 Task: Add the product "Fat Jaime" to cart from the store "Fat Sal's".
Action: Mouse moved to (423, 225)
Screenshot: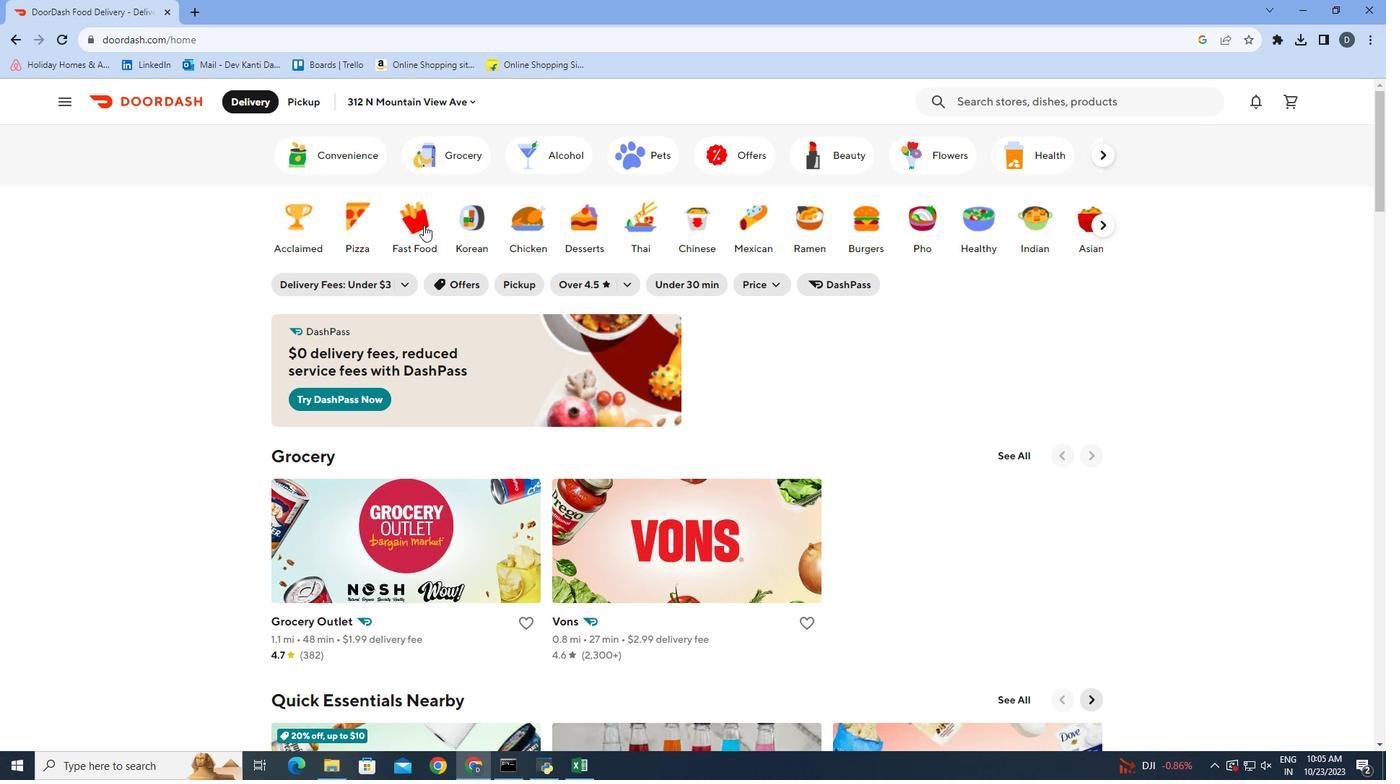 
Action: Mouse pressed left at (423, 225)
Screenshot: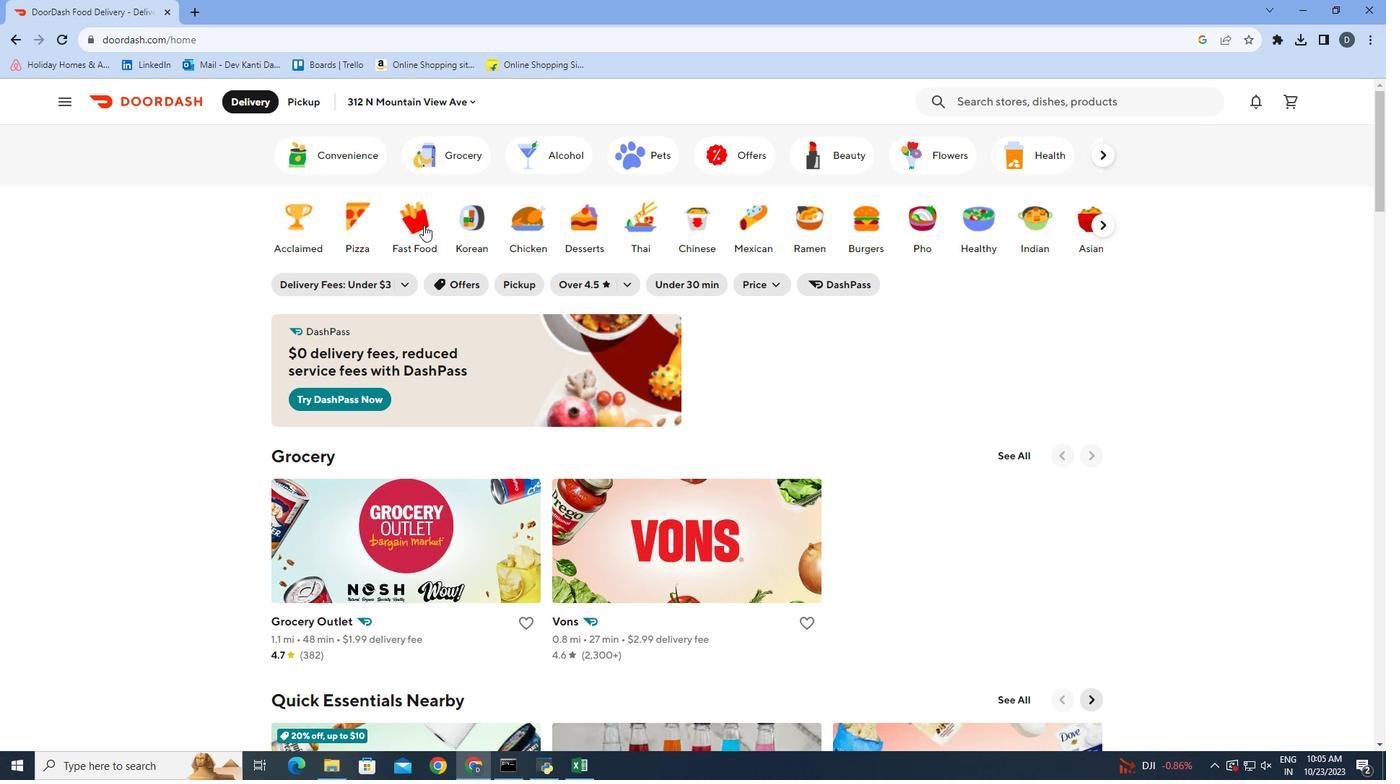 
Action: Mouse moved to (1346, 484)
Screenshot: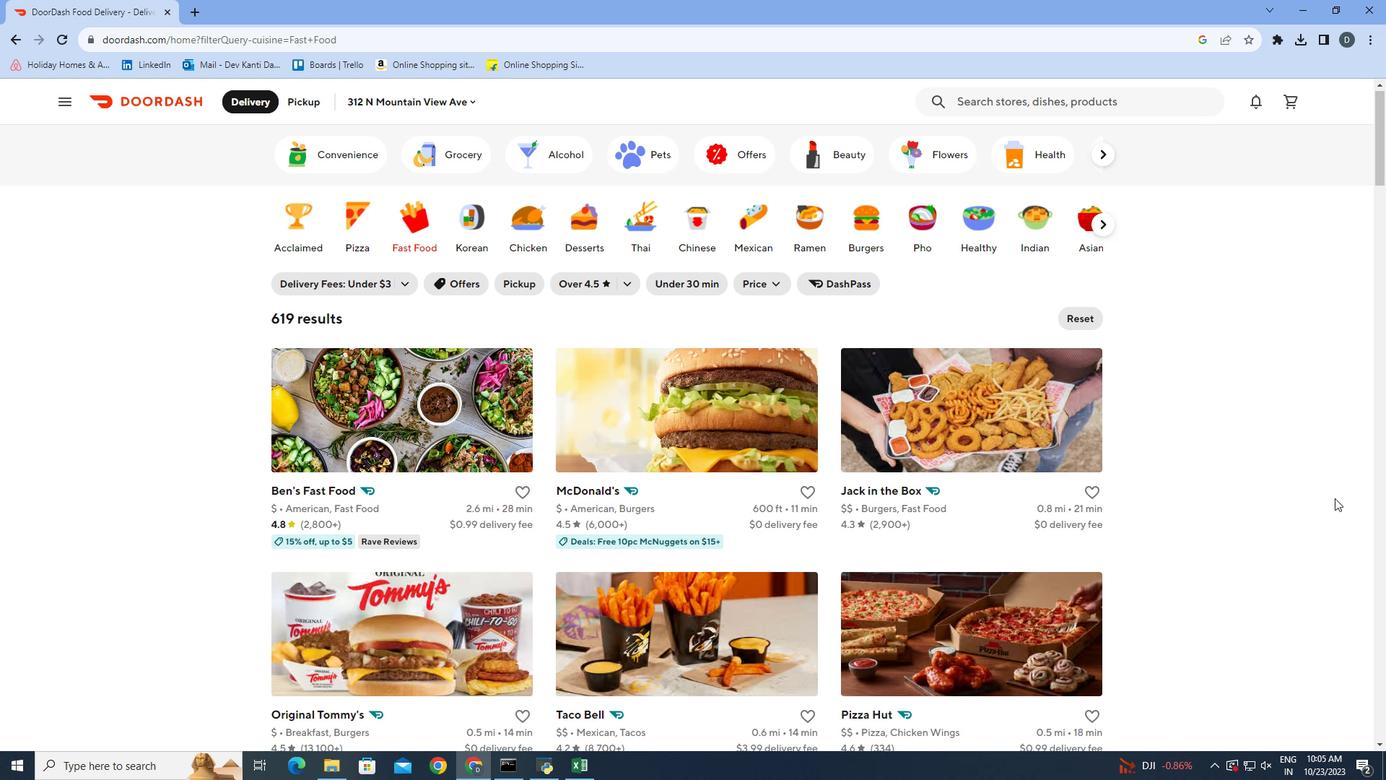 
Action: Mouse scrolled (1346, 483) with delta (0, 0)
Screenshot: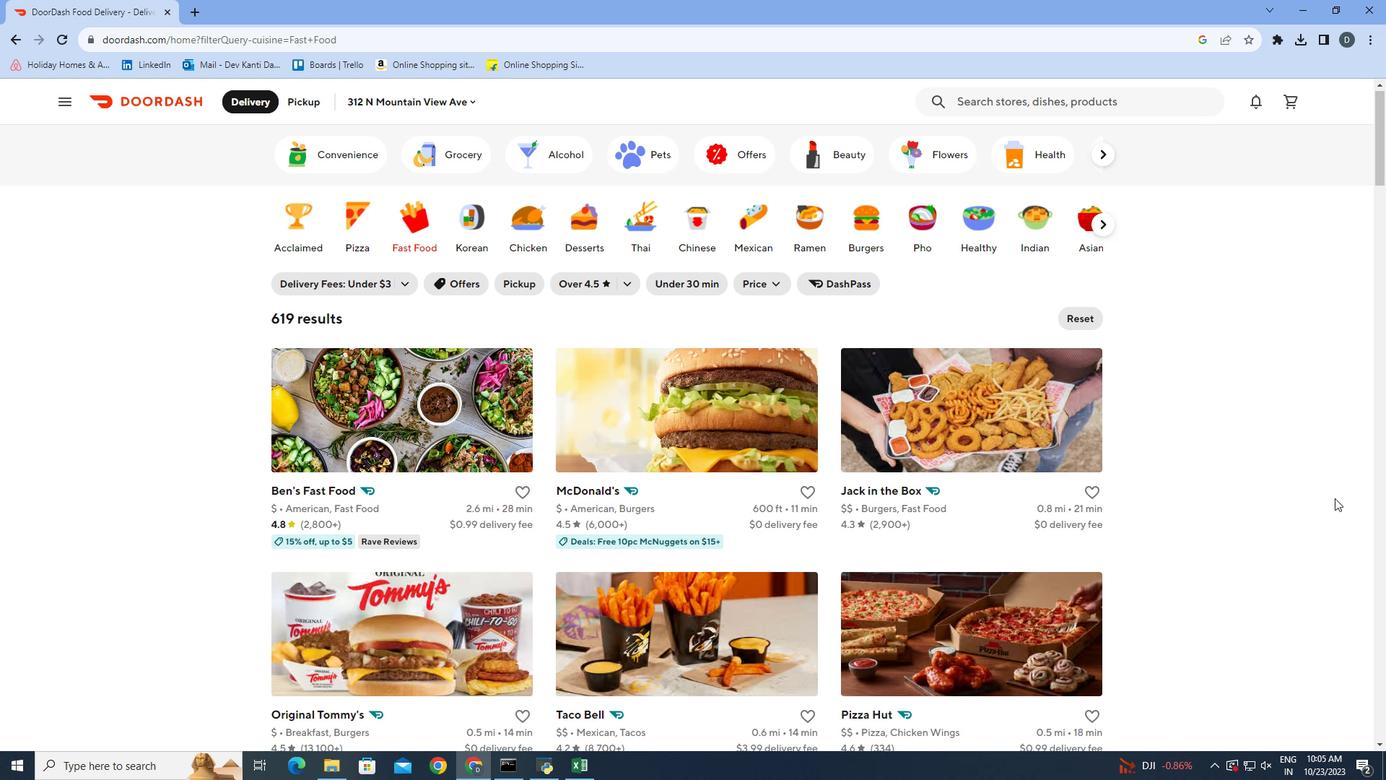 
Action: Mouse moved to (1333, 501)
Screenshot: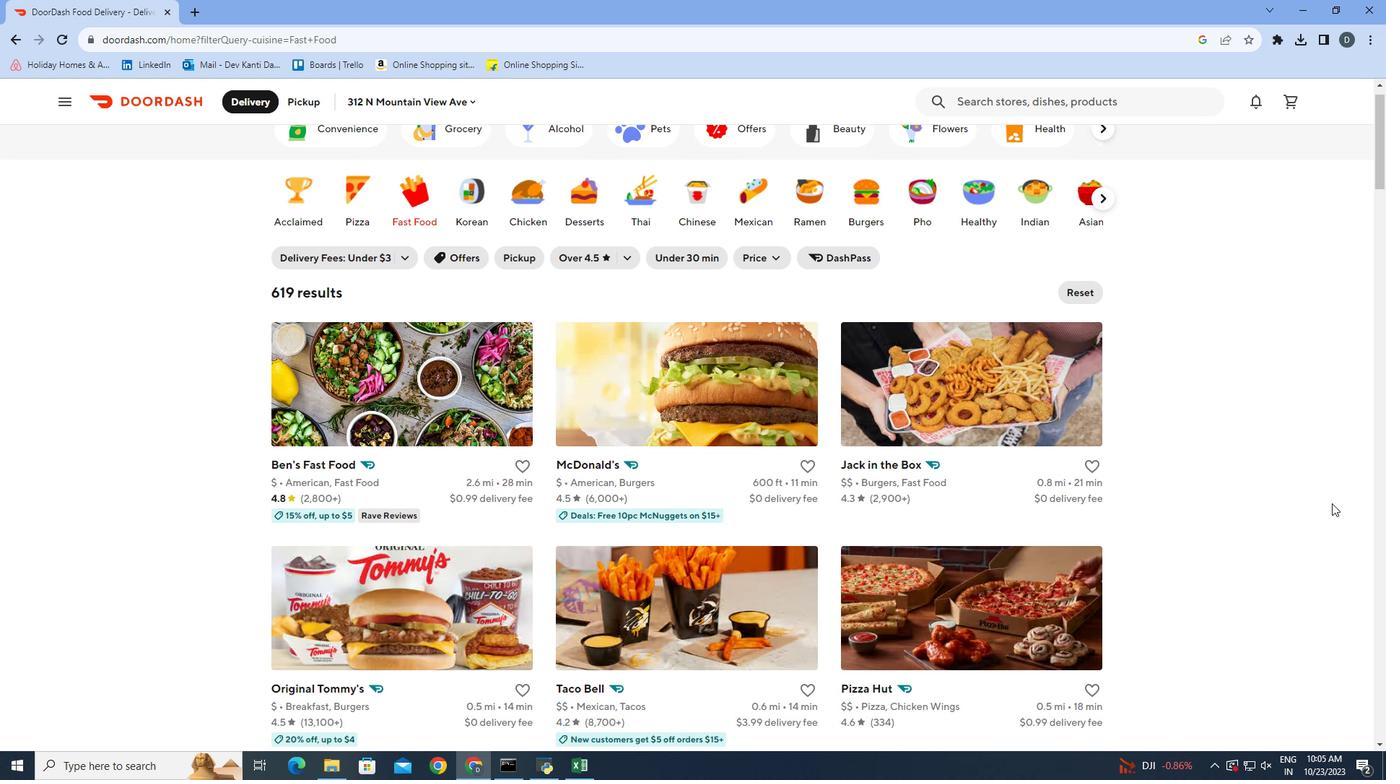 
Action: Mouse scrolled (1333, 500) with delta (0, 0)
Screenshot: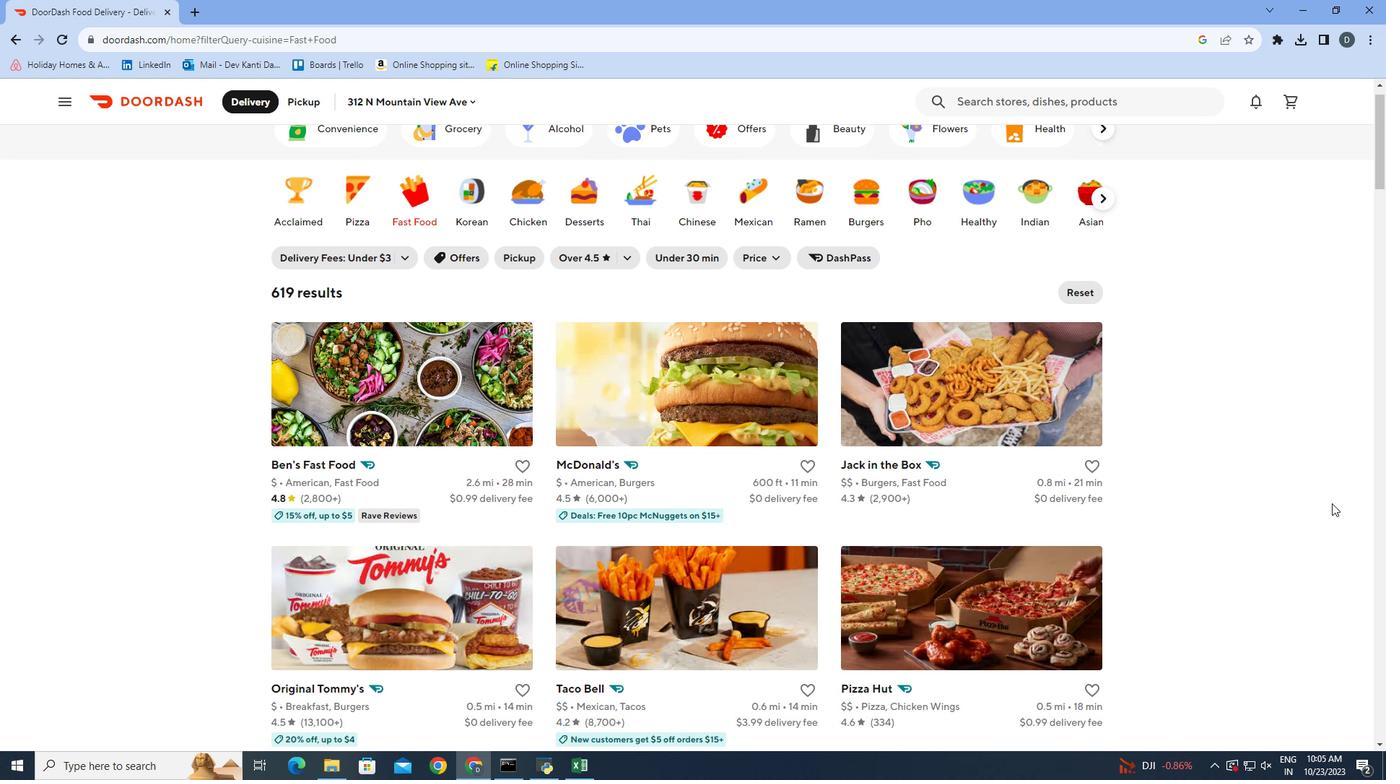 
Action: Mouse moved to (1328, 505)
Screenshot: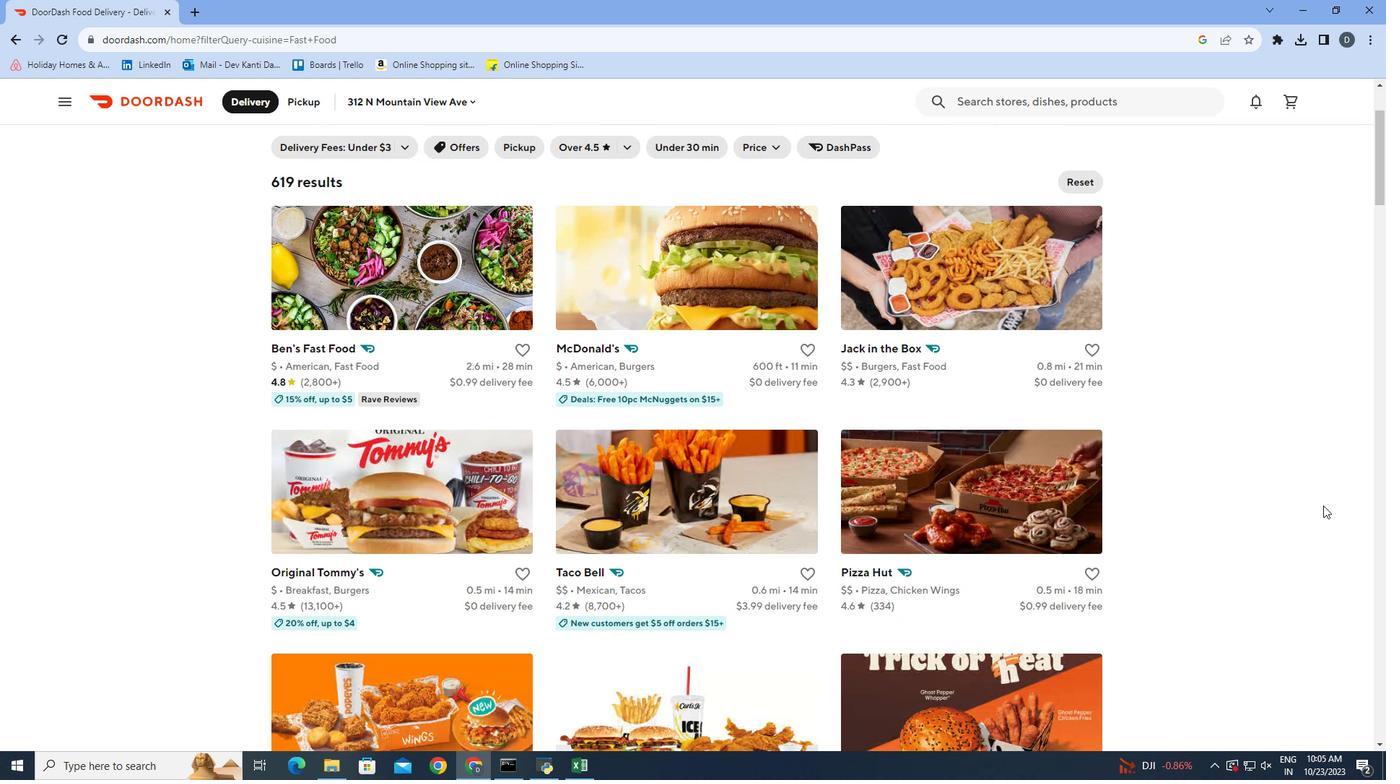
Action: Mouse scrolled (1328, 504) with delta (0, 0)
Screenshot: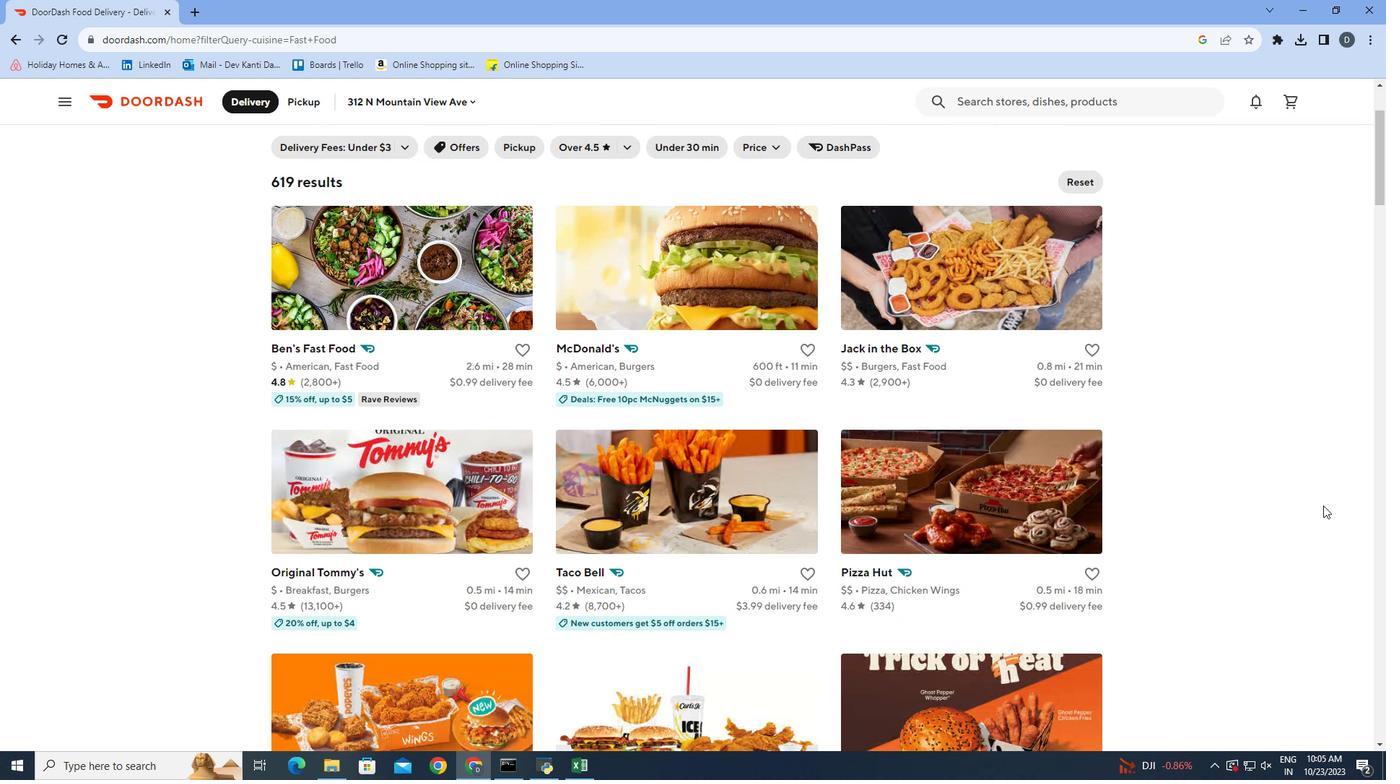 
Action: Mouse moved to (1259, 466)
Screenshot: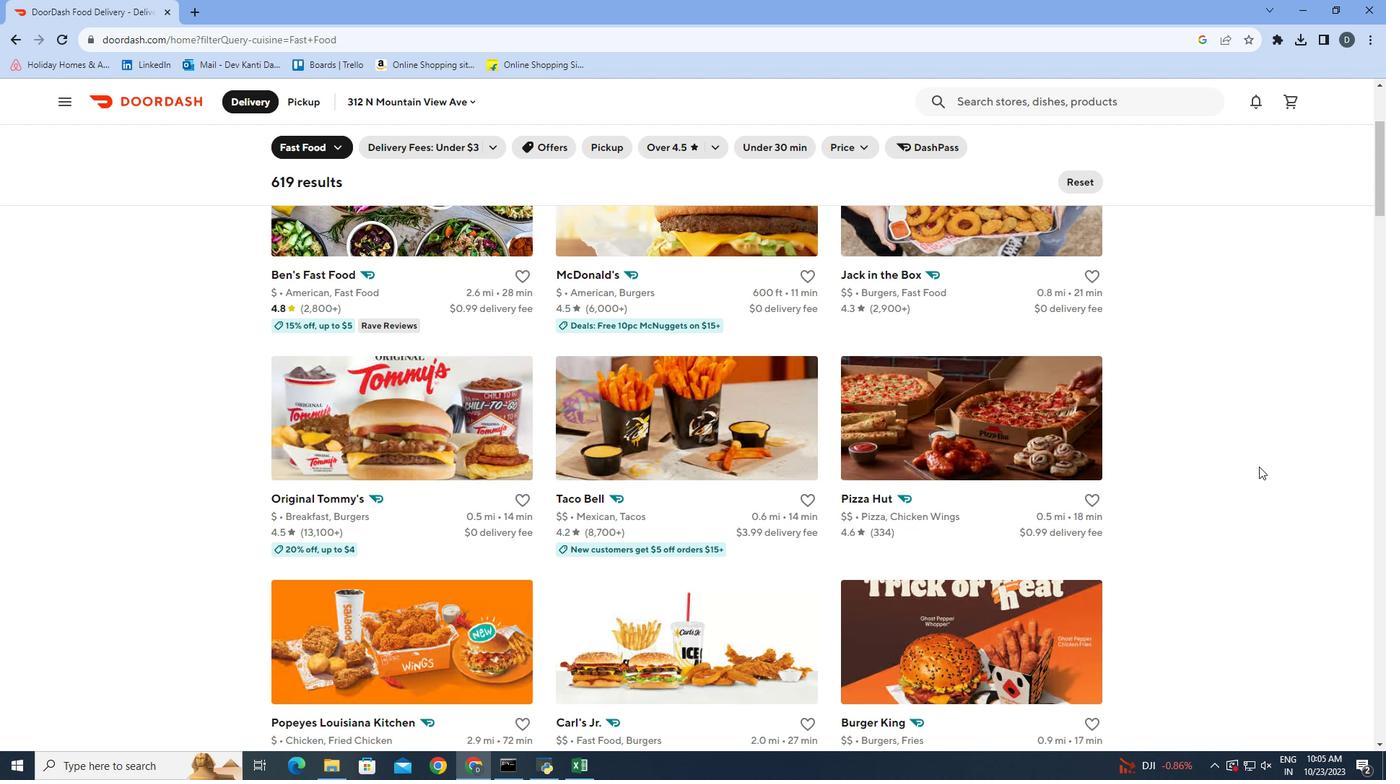 
Action: Mouse scrolled (1259, 465) with delta (0, 0)
Screenshot: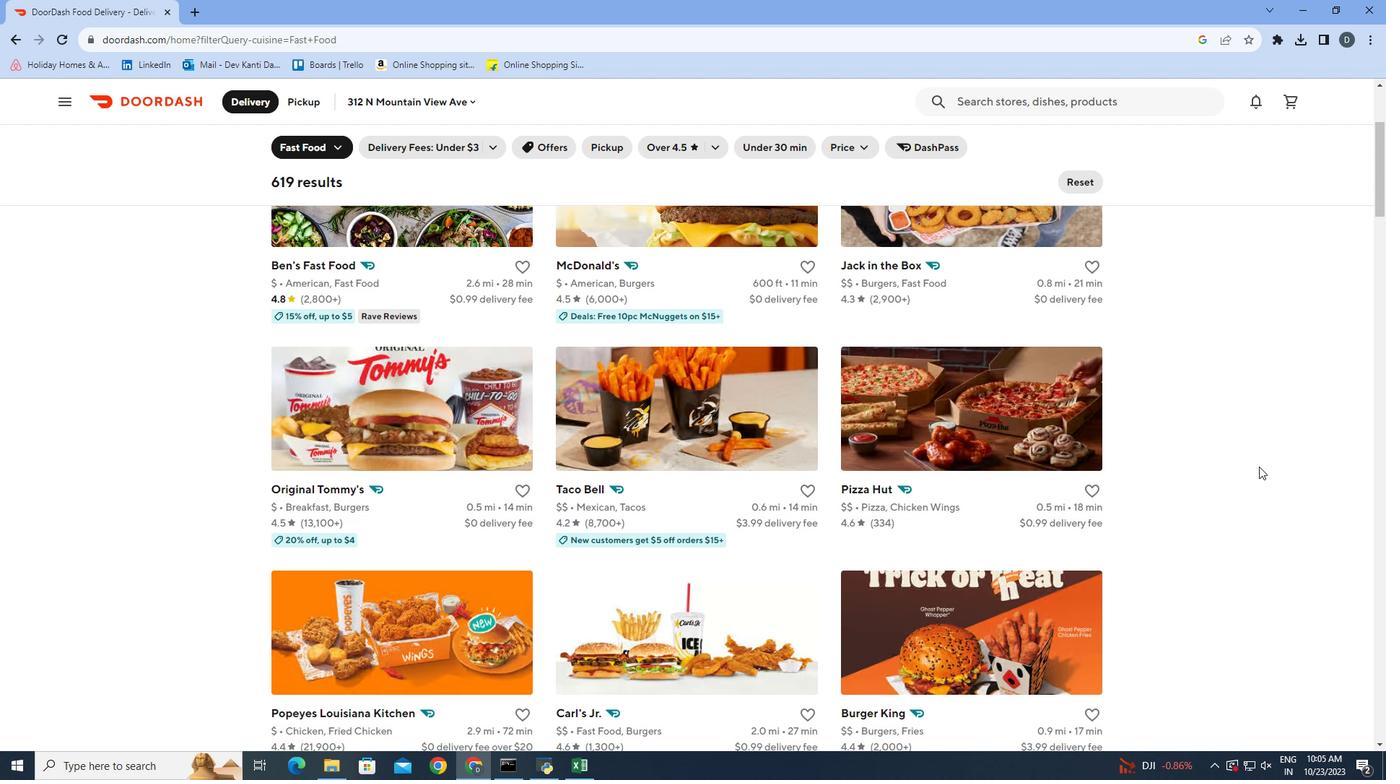 
Action: Mouse scrolled (1259, 465) with delta (0, 0)
Screenshot: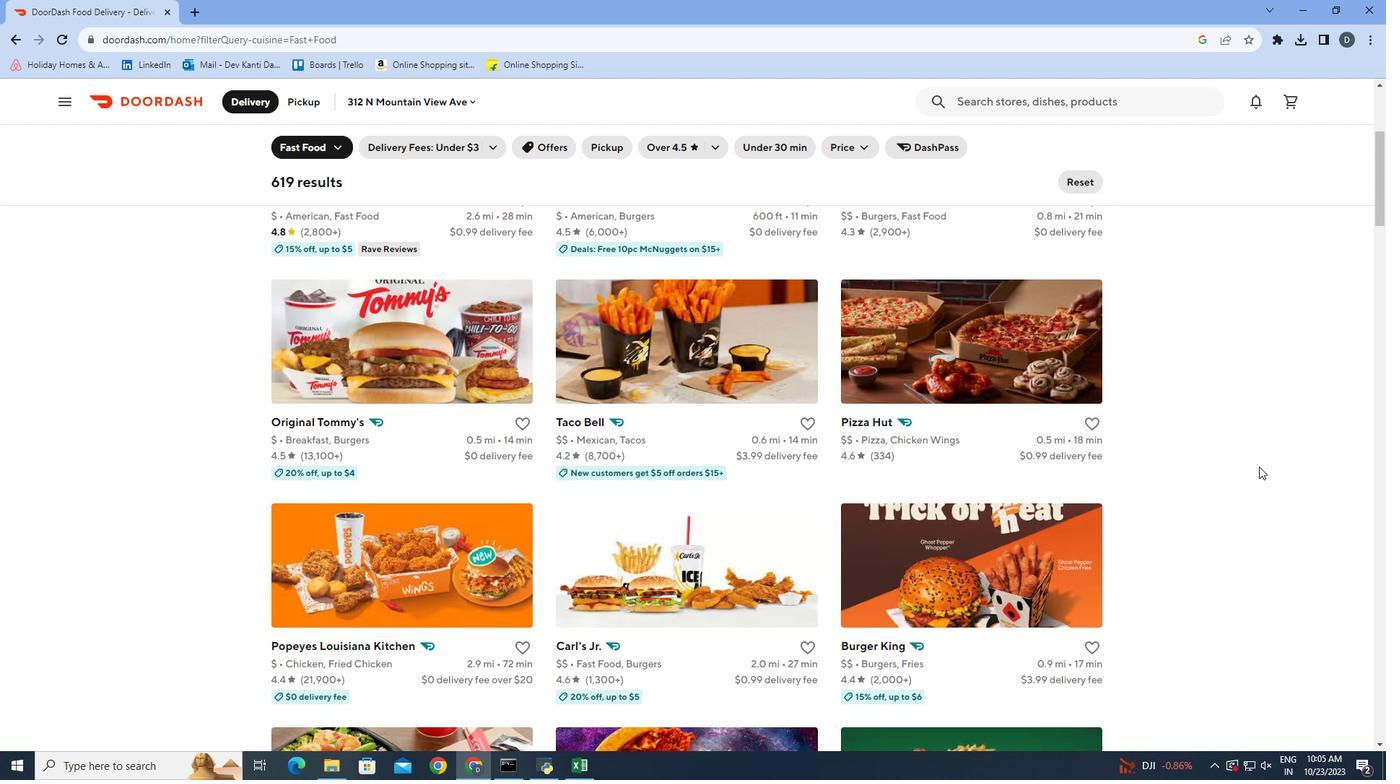 
Action: Mouse moved to (1258, 466)
Screenshot: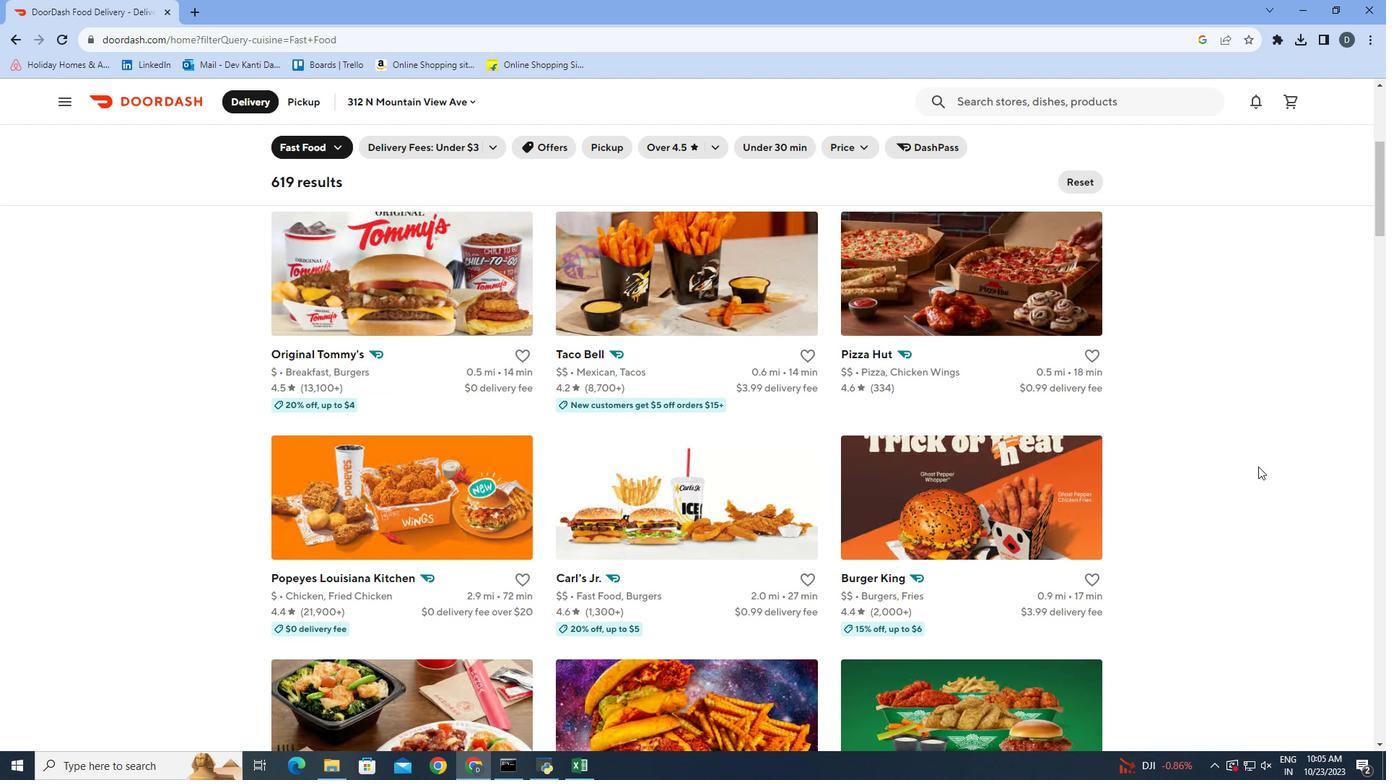 
Action: Mouse scrolled (1258, 465) with delta (0, 0)
Screenshot: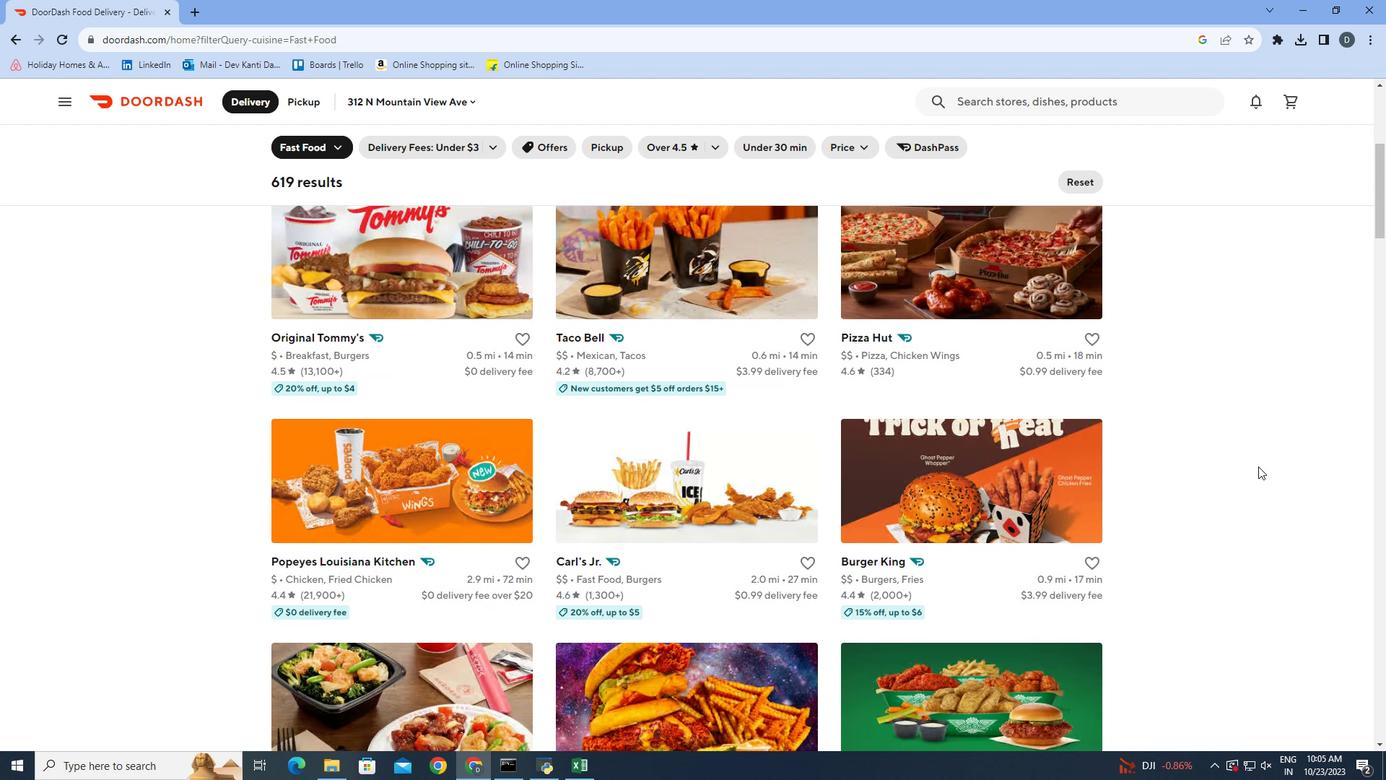 
Action: Mouse scrolled (1258, 465) with delta (0, 0)
Screenshot: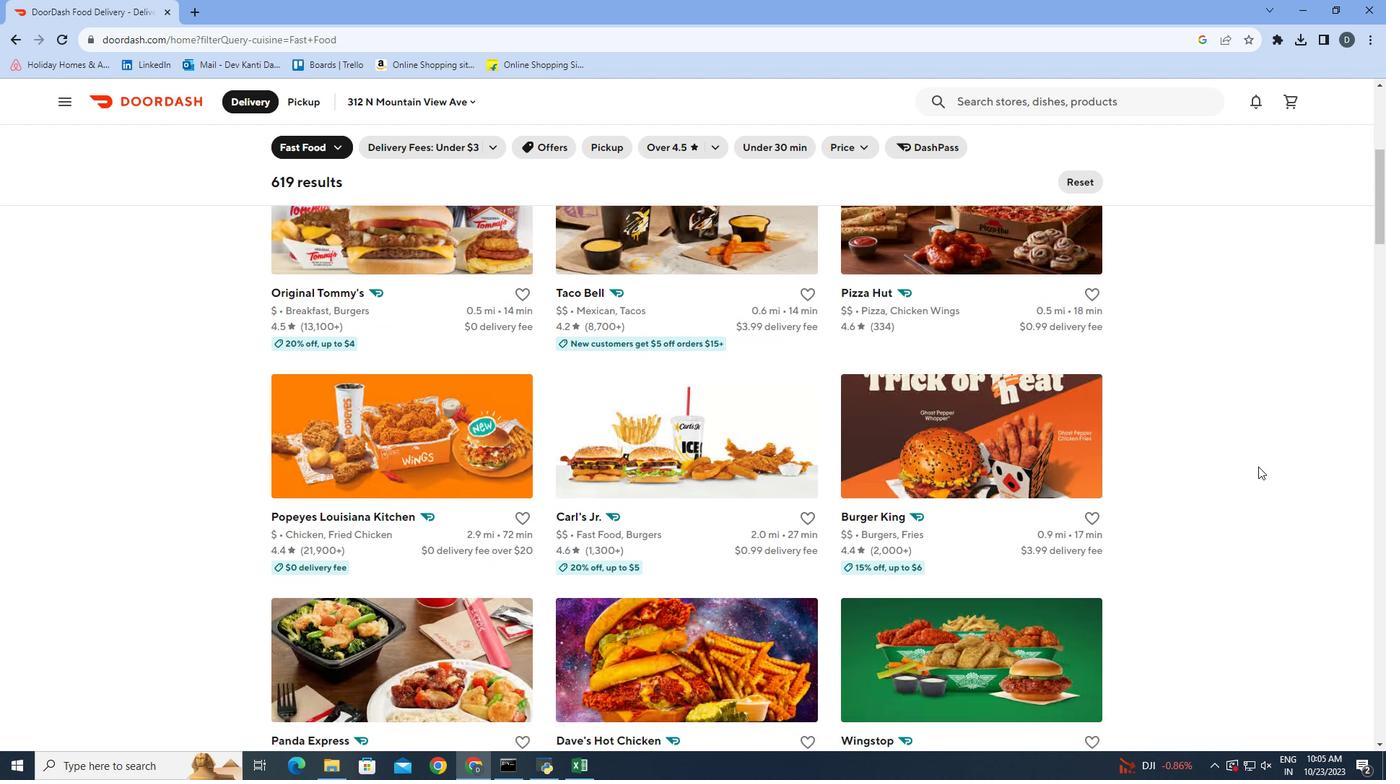 
Action: Mouse scrolled (1258, 465) with delta (0, 0)
Screenshot: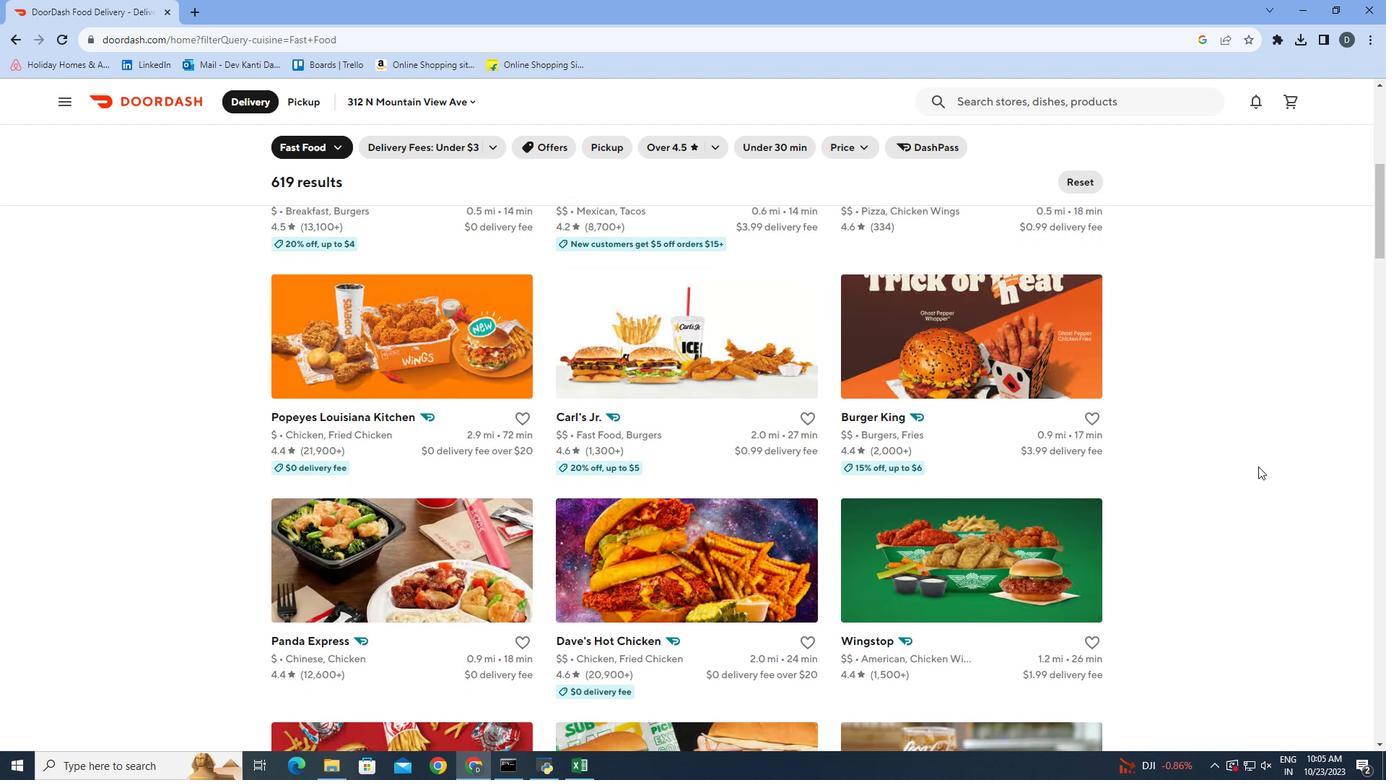 
Action: Mouse scrolled (1258, 465) with delta (0, 0)
Screenshot: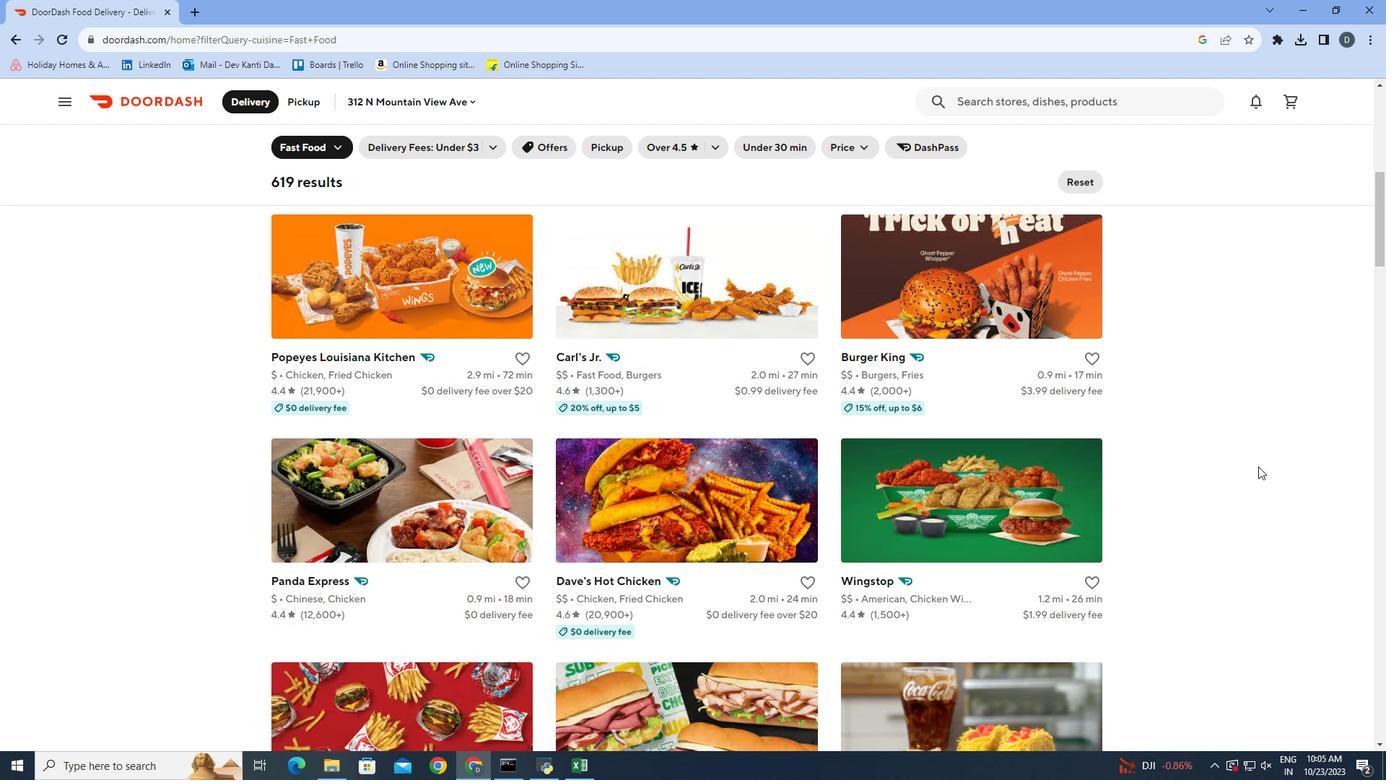 
Action: Mouse scrolled (1258, 465) with delta (0, 0)
Screenshot: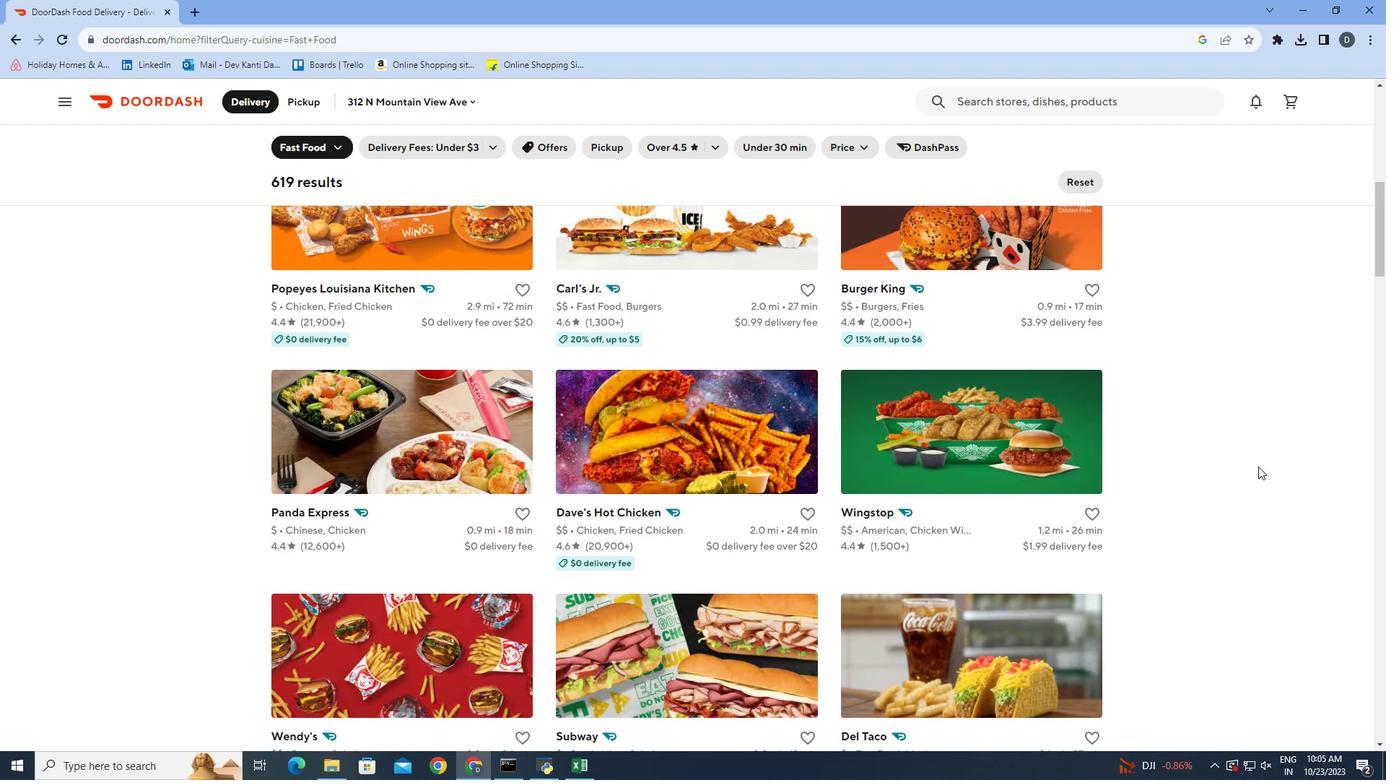 
Action: Mouse scrolled (1258, 465) with delta (0, 0)
Screenshot: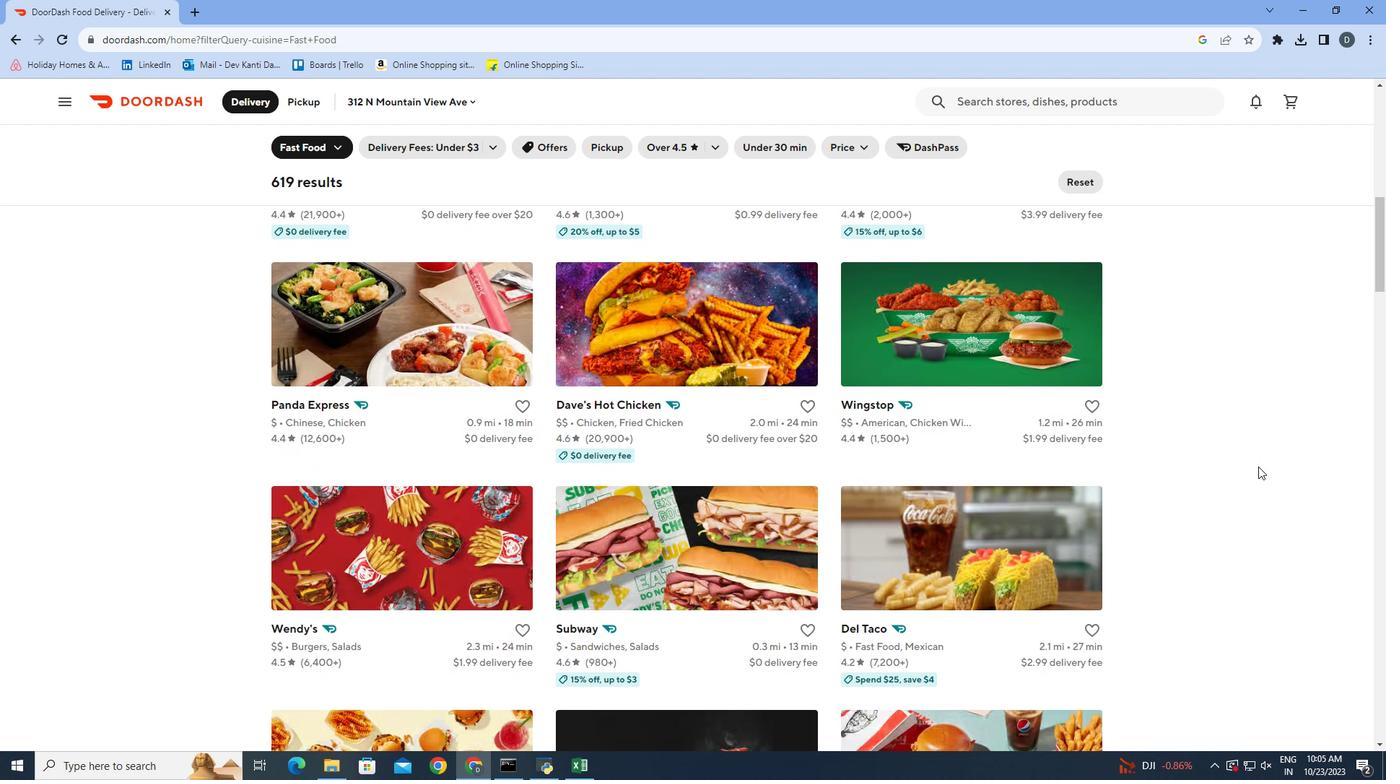 
Action: Mouse scrolled (1258, 465) with delta (0, 0)
Screenshot: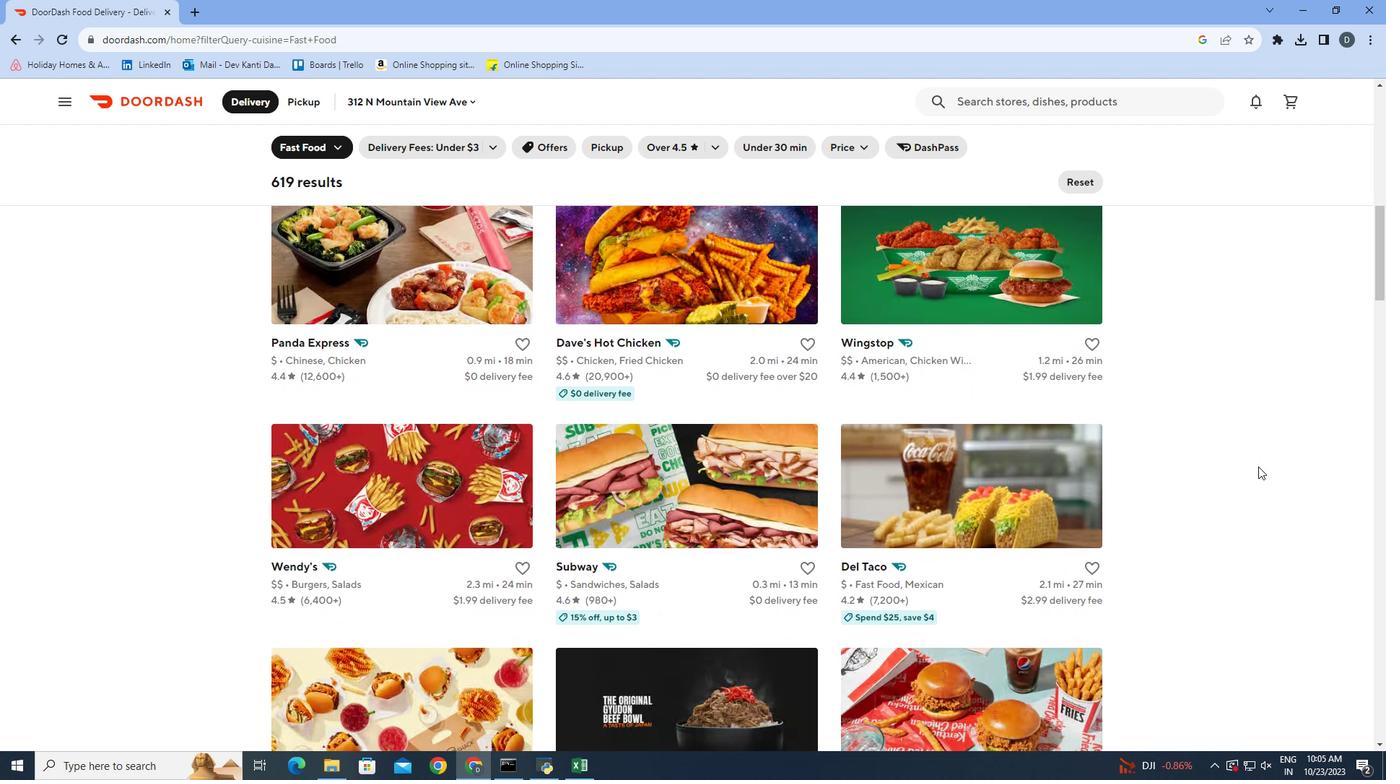 
Action: Mouse scrolled (1258, 465) with delta (0, 0)
Screenshot: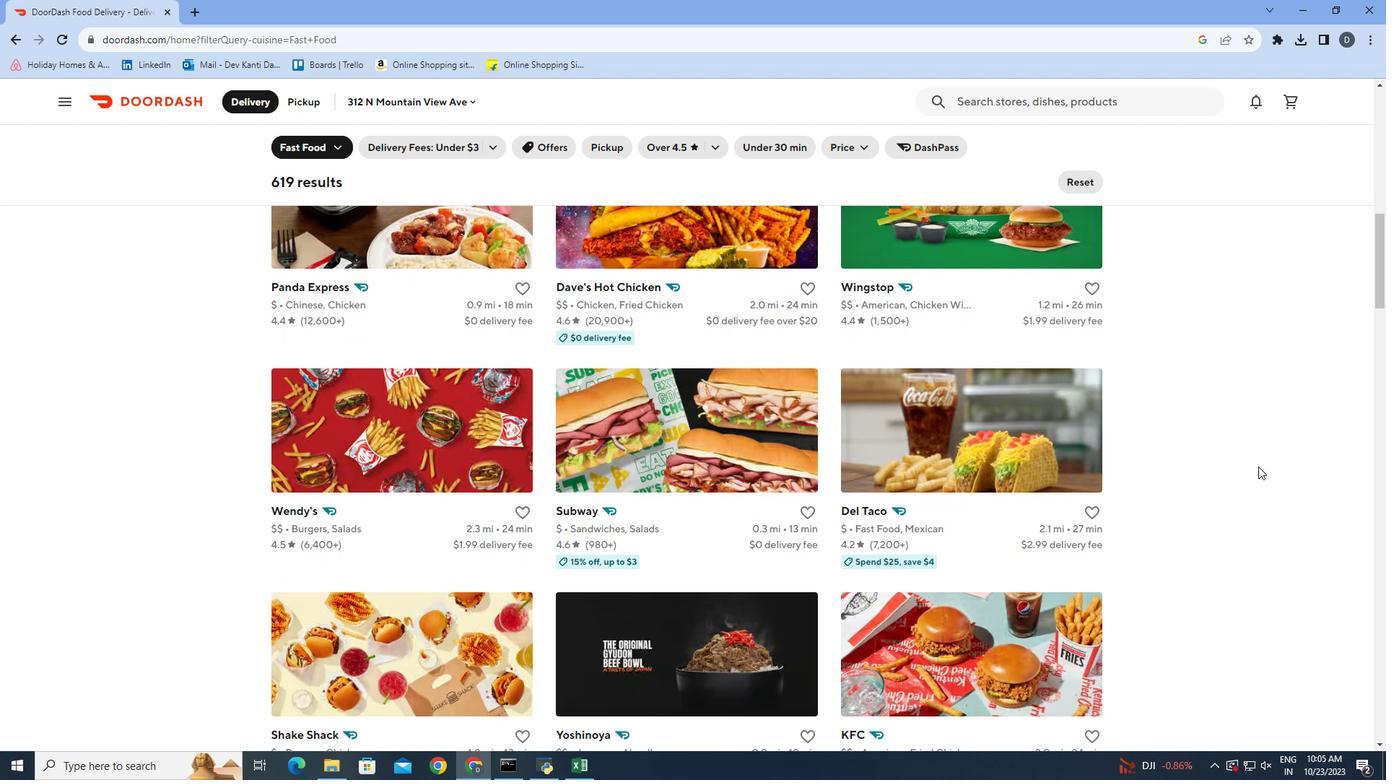 
Action: Mouse scrolled (1258, 465) with delta (0, 0)
Screenshot: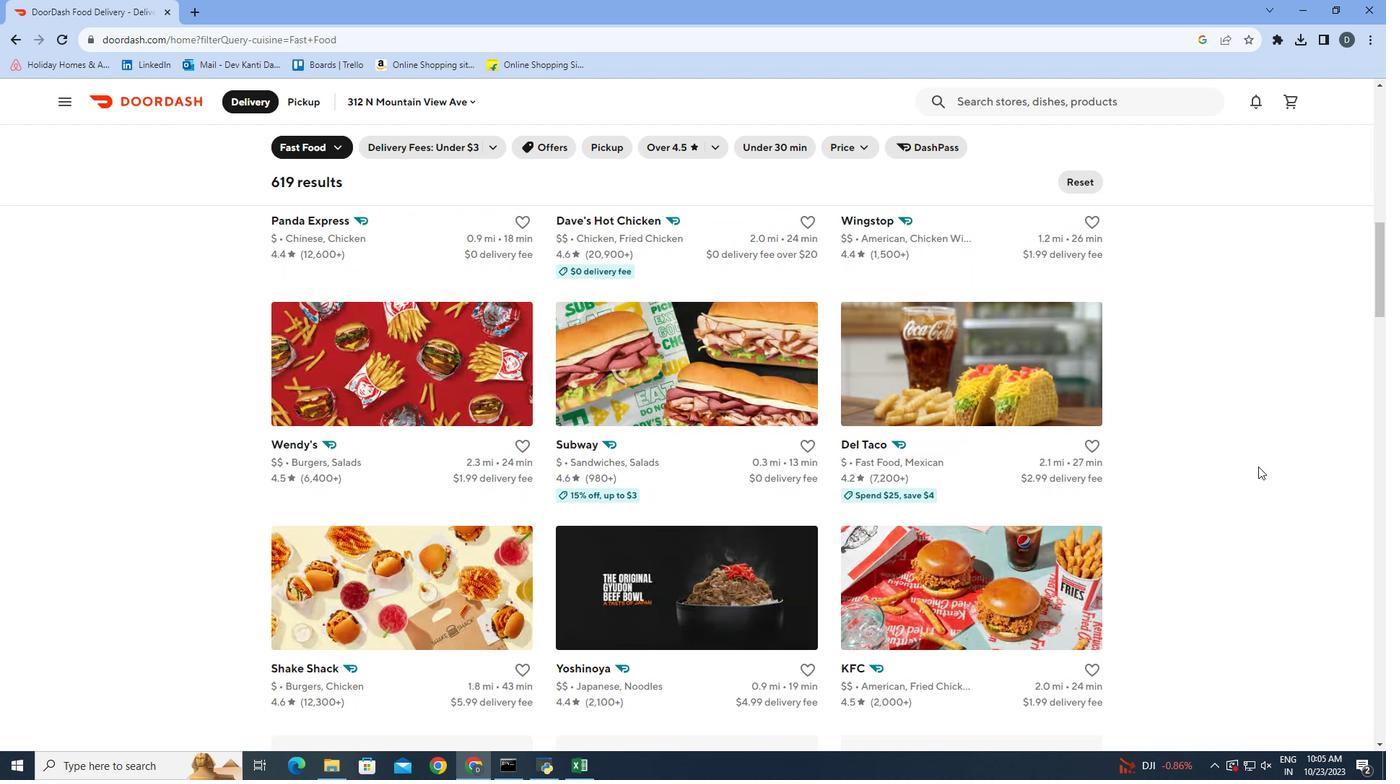 
Action: Mouse scrolled (1258, 465) with delta (0, 0)
Screenshot: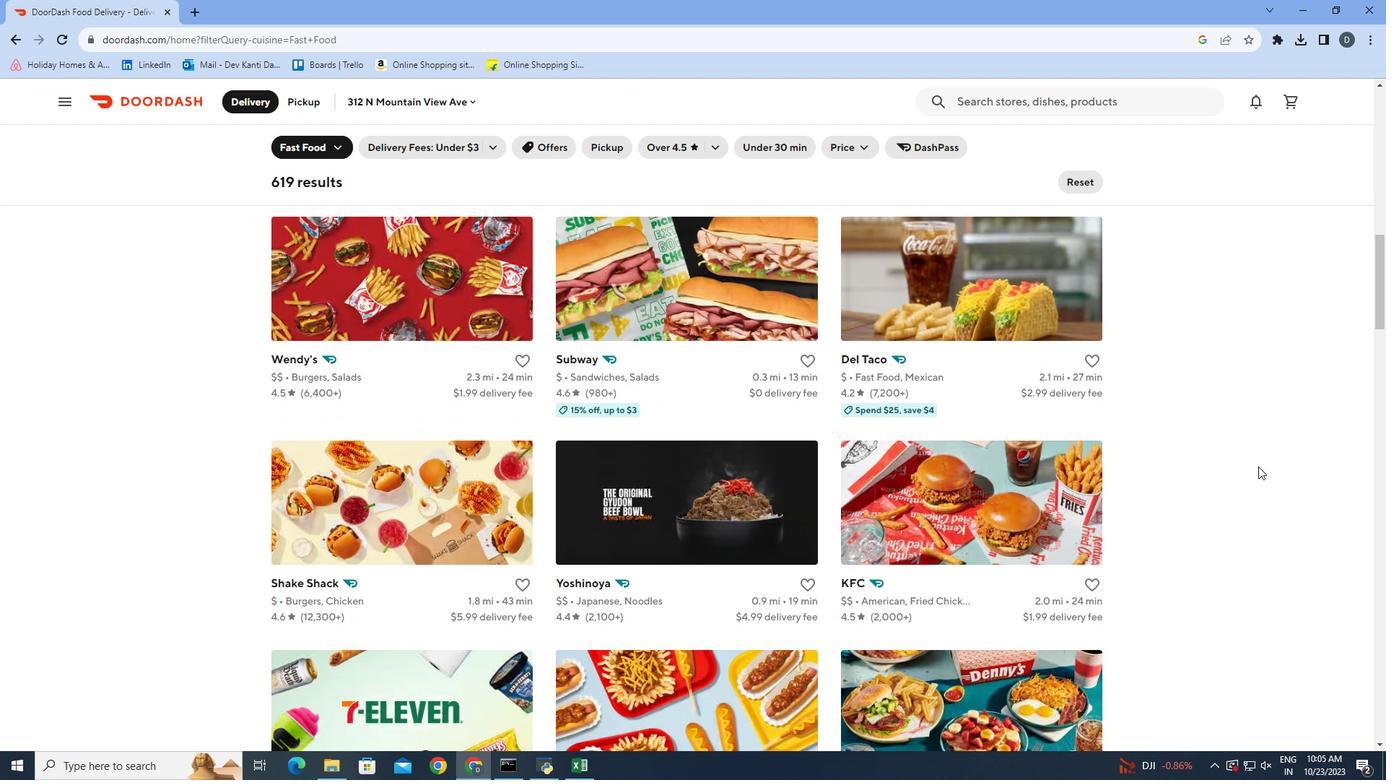 
Action: Mouse scrolled (1258, 465) with delta (0, 0)
Screenshot: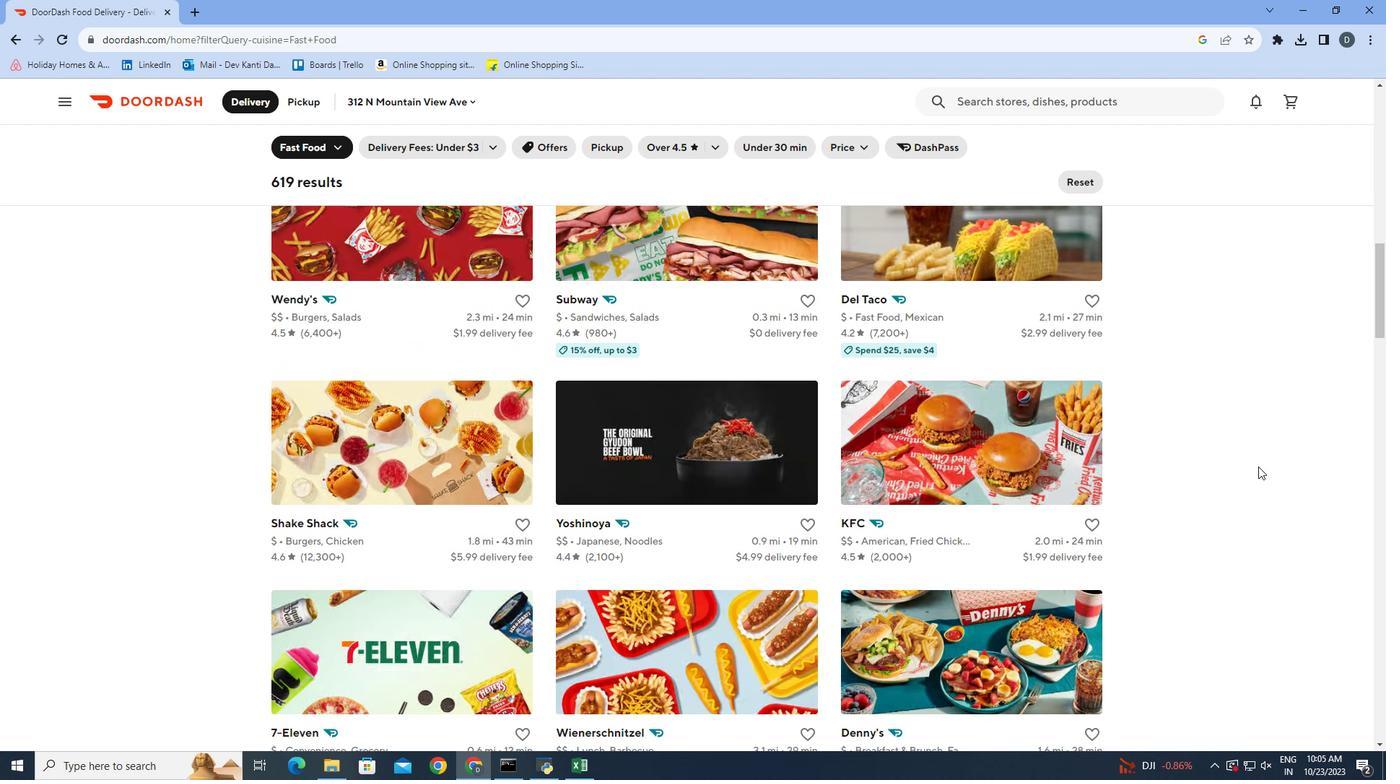 
Action: Mouse scrolled (1258, 465) with delta (0, 0)
Screenshot: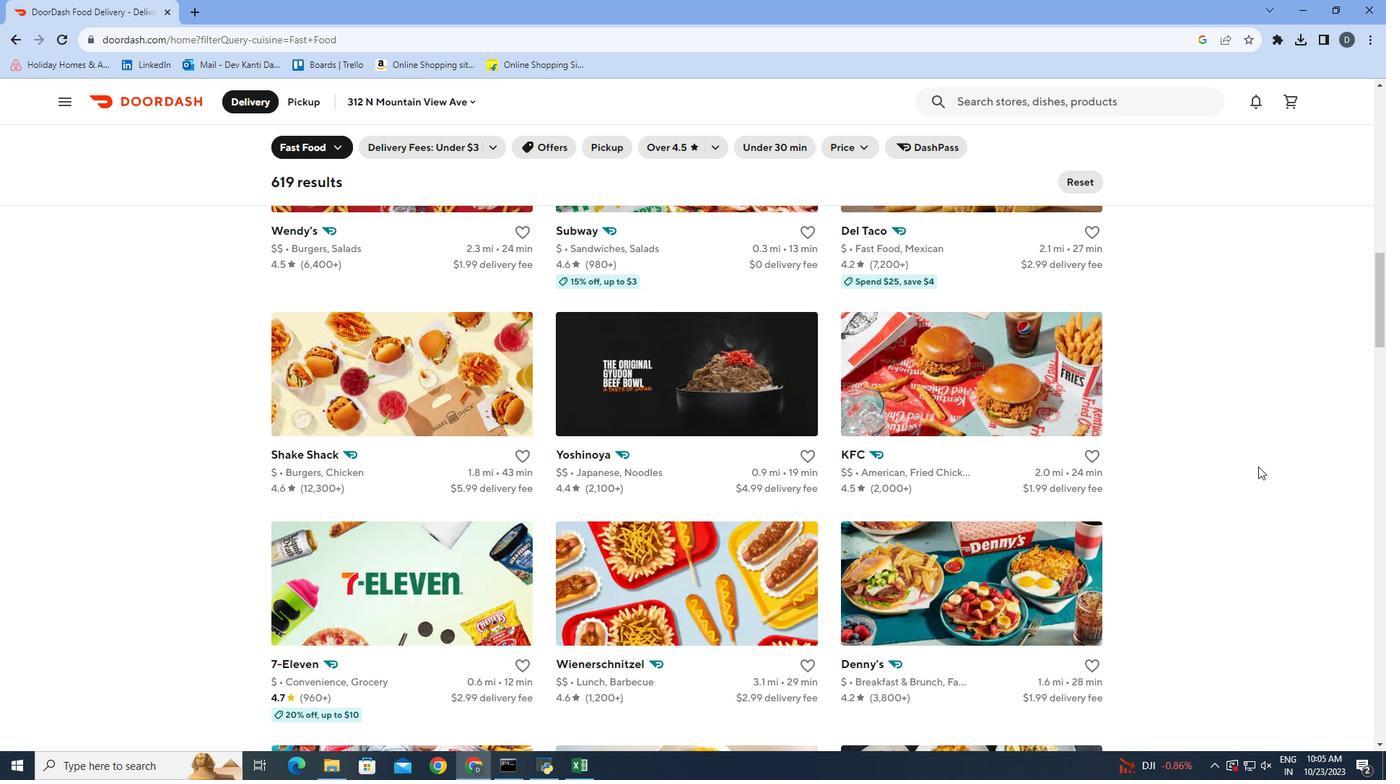 
Action: Mouse scrolled (1258, 465) with delta (0, 0)
Screenshot: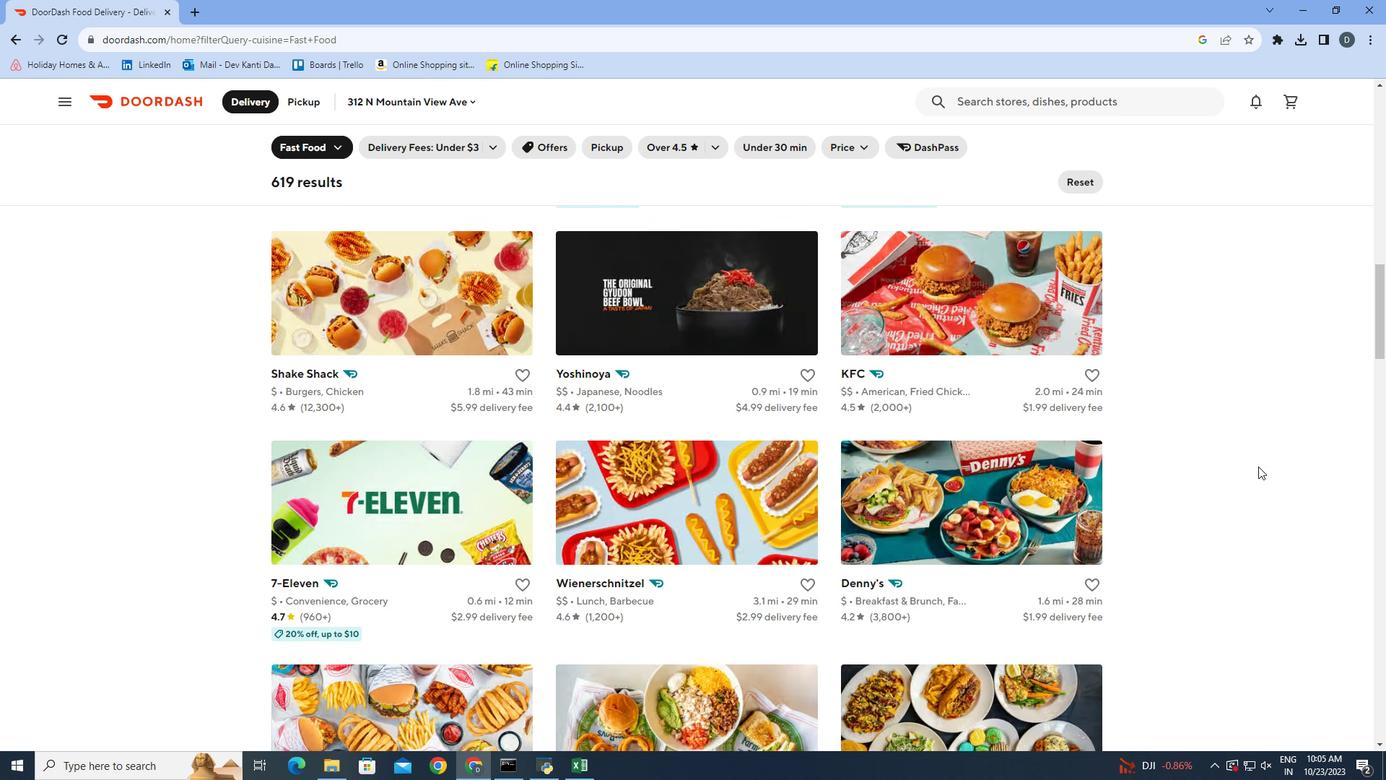 
Action: Mouse scrolled (1258, 465) with delta (0, 0)
Screenshot: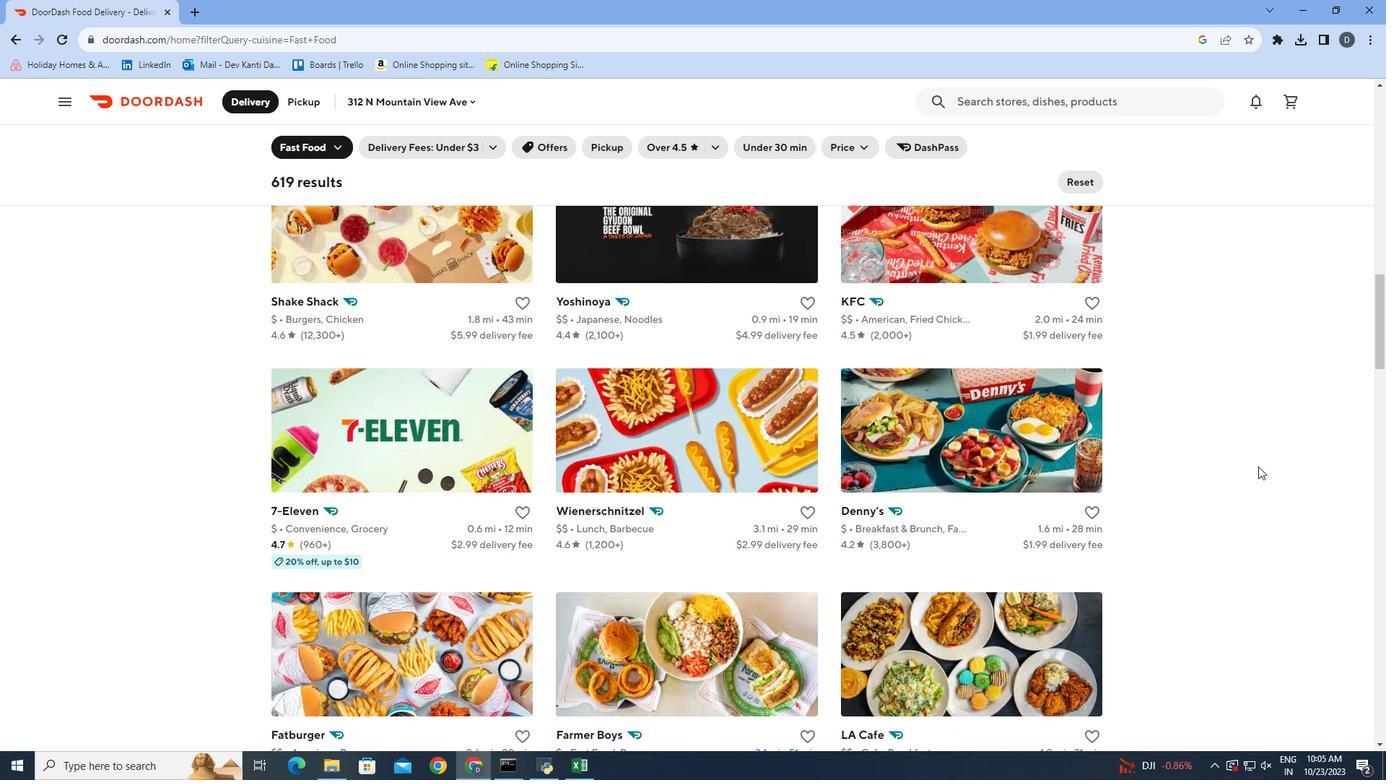
Action: Mouse scrolled (1258, 465) with delta (0, 0)
Screenshot: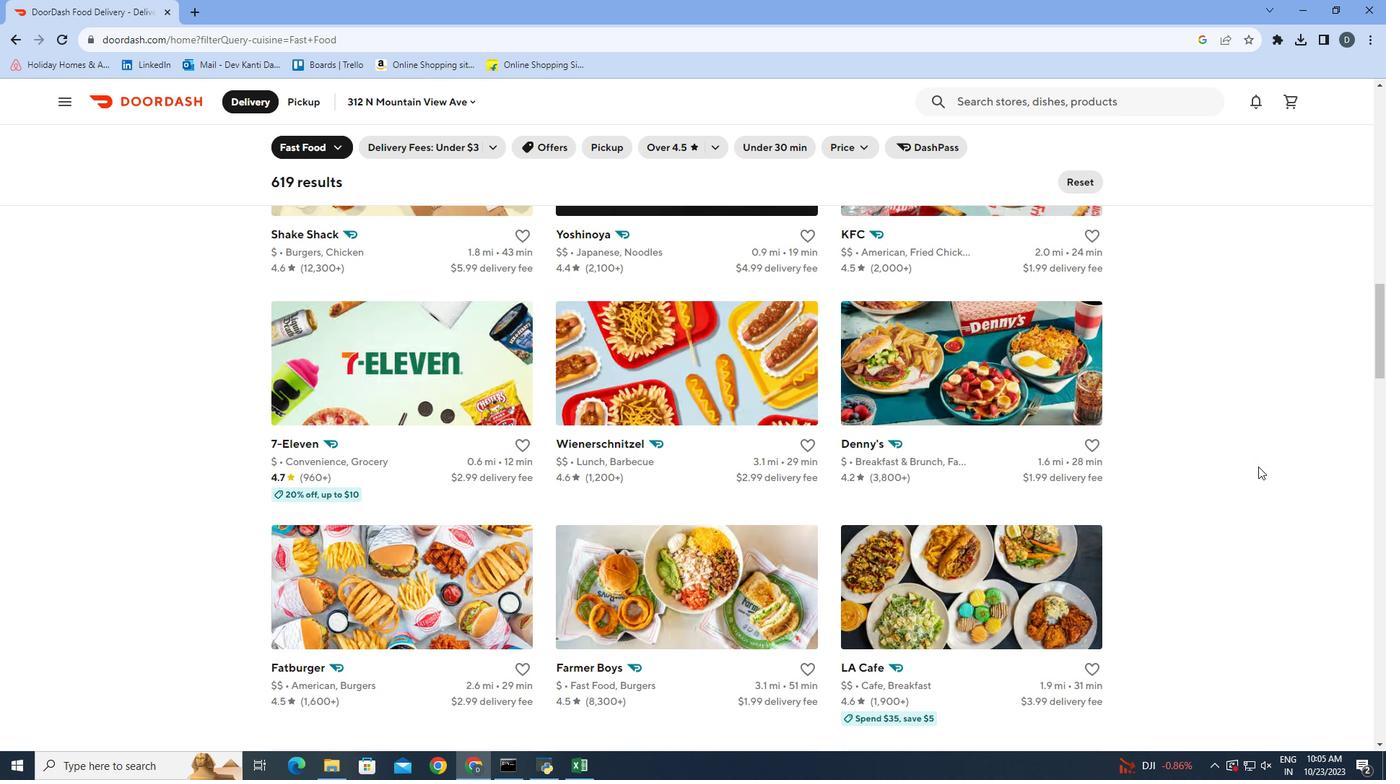
Action: Mouse scrolled (1258, 465) with delta (0, 0)
Screenshot: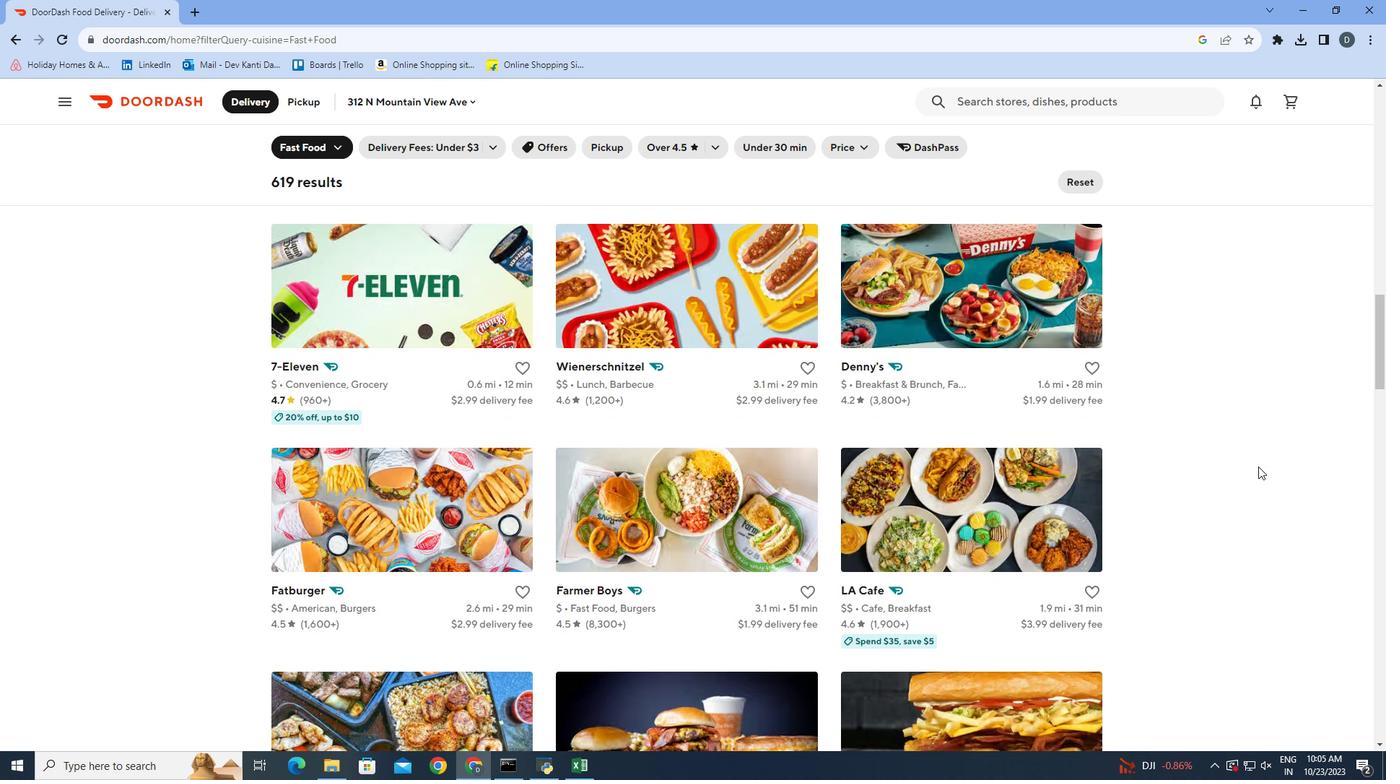 
Action: Mouse scrolled (1258, 465) with delta (0, 0)
Screenshot: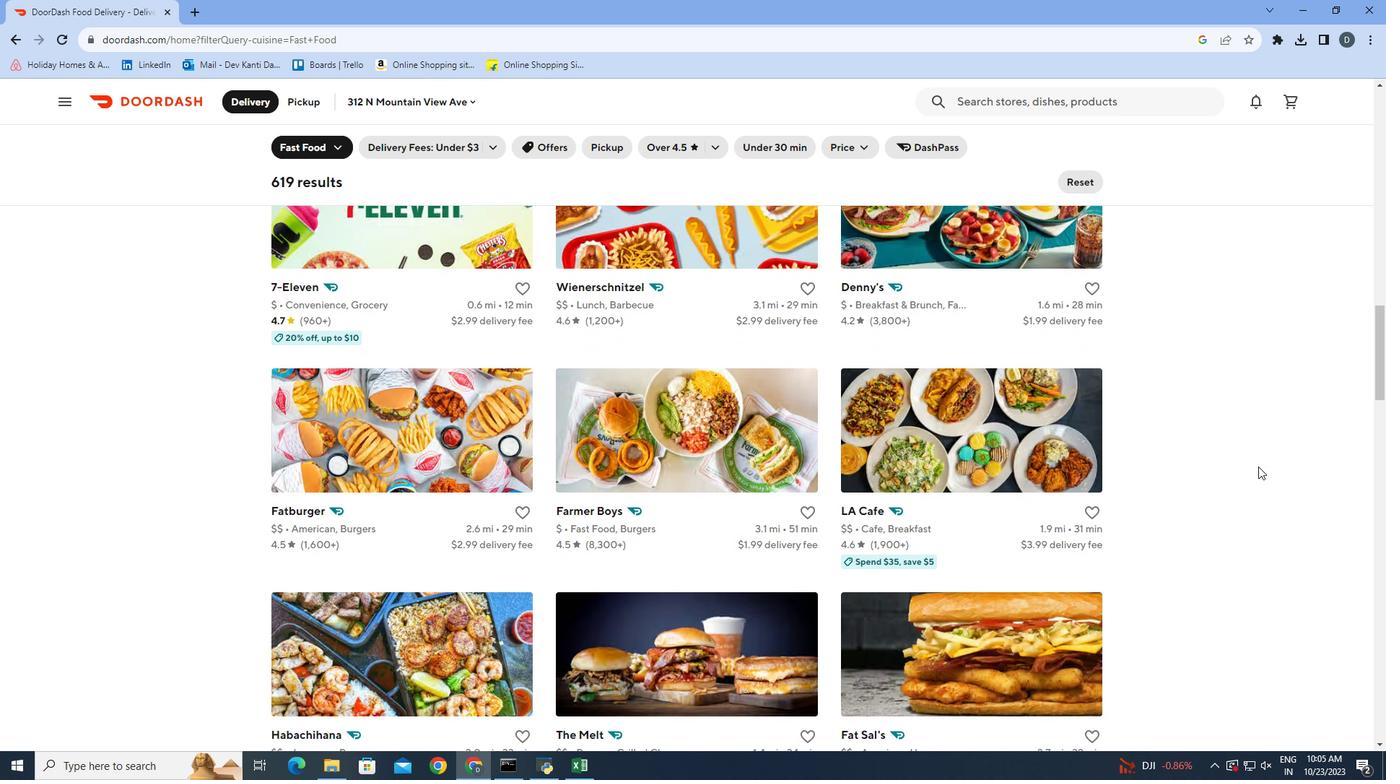 
Action: Mouse scrolled (1258, 465) with delta (0, 0)
Screenshot: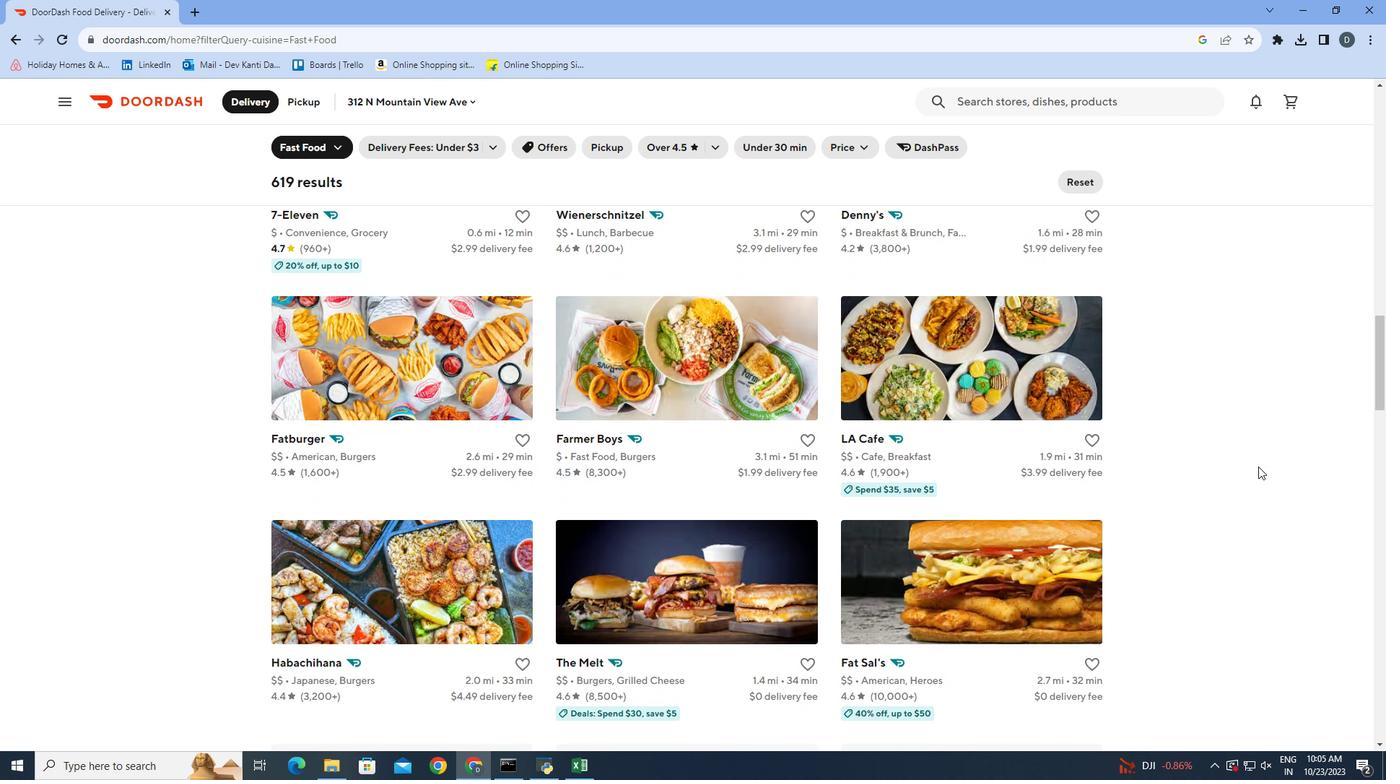 
Action: Mouse scrolled (1258, 465) with delta (0, 0)
Screenshot: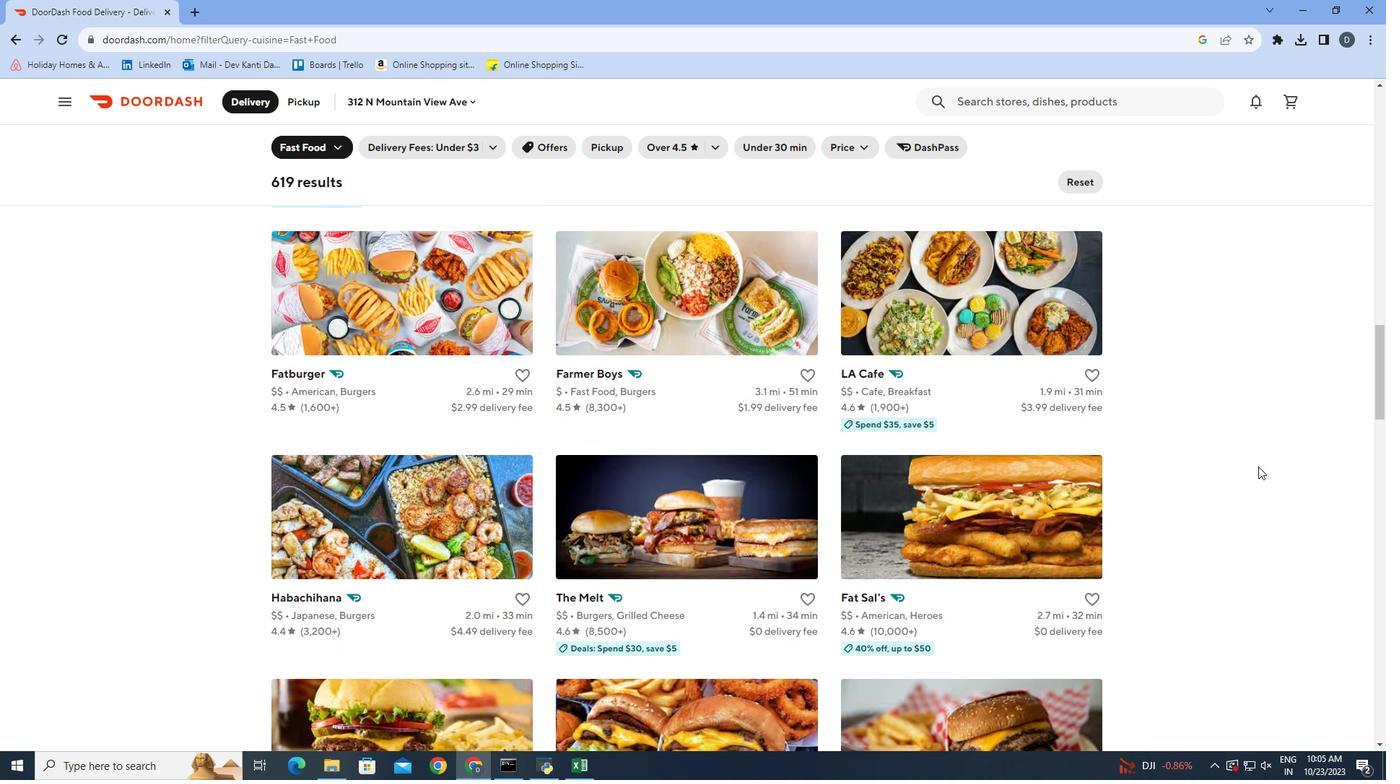 
Action: Mouse moved to (1028, 459)
Screenshot: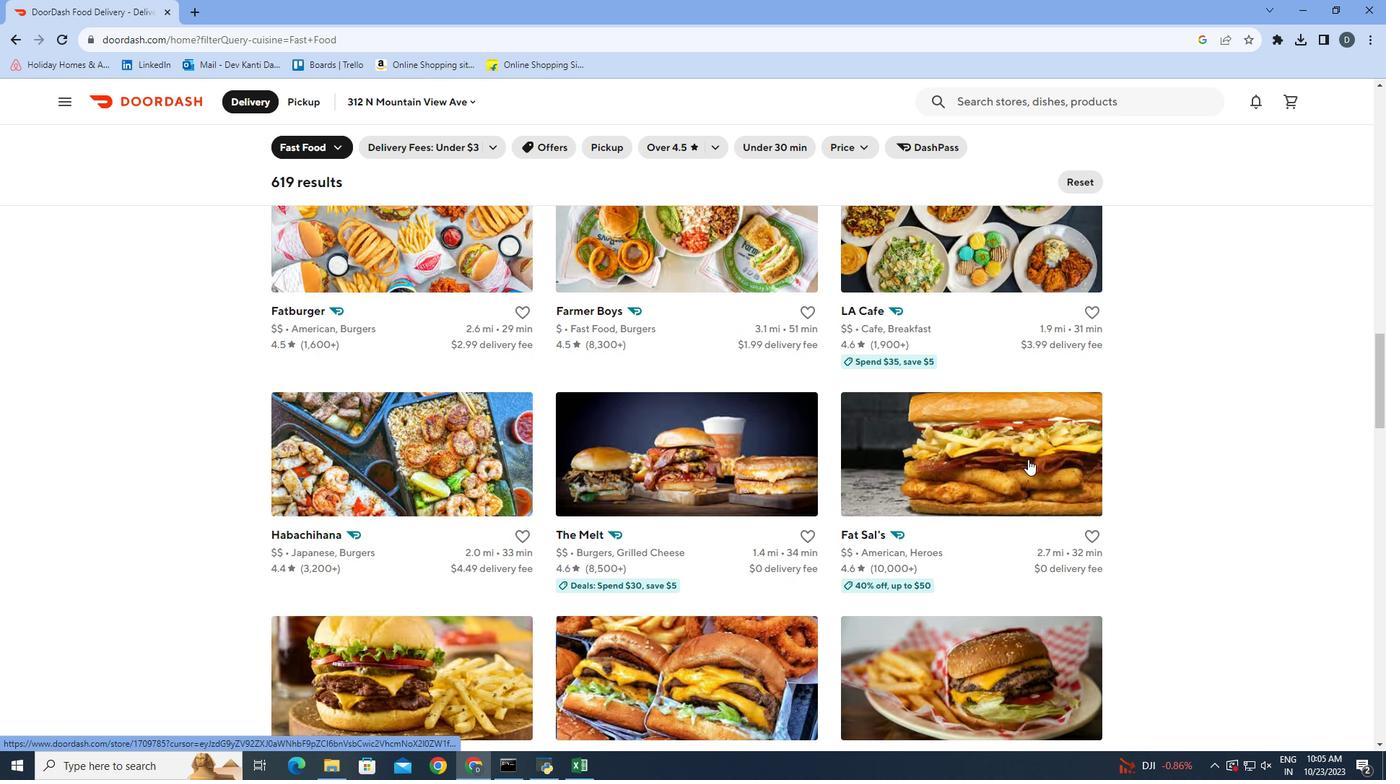 
Action: Mouse pressed left at (1028, 459)
Screenshot: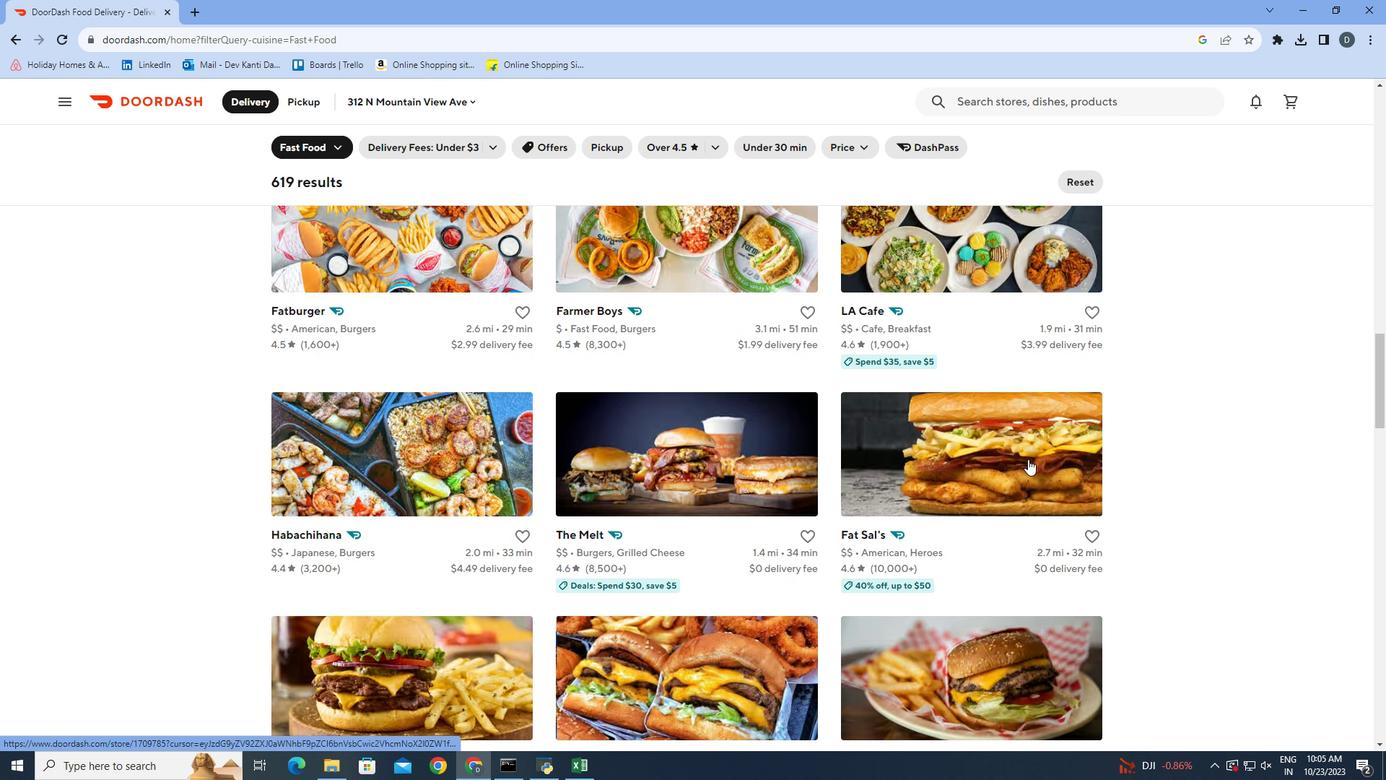
Action: Mouse moved to (1180, 301)
Screenshot: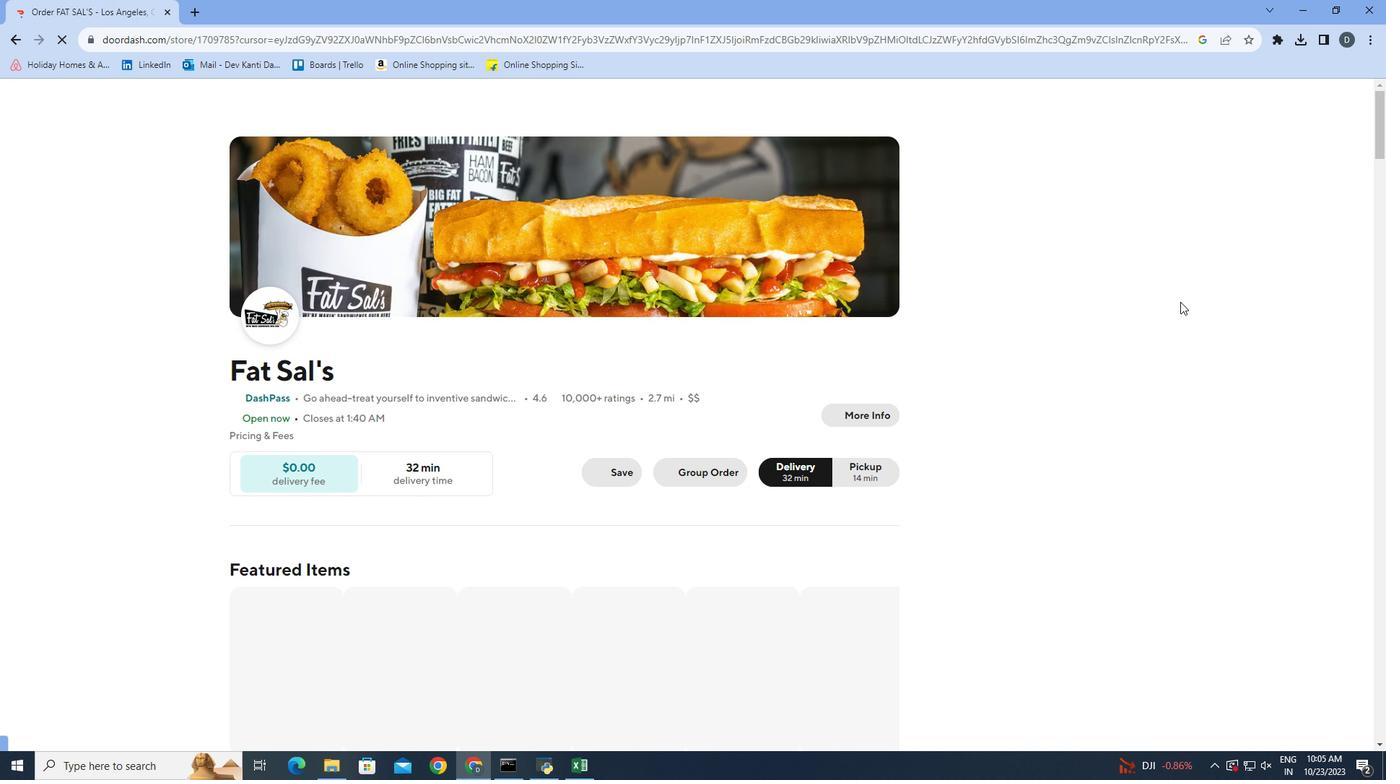 
Action: Mouse scrolled (1180, 301) with delta (0, 0)
Screenshot: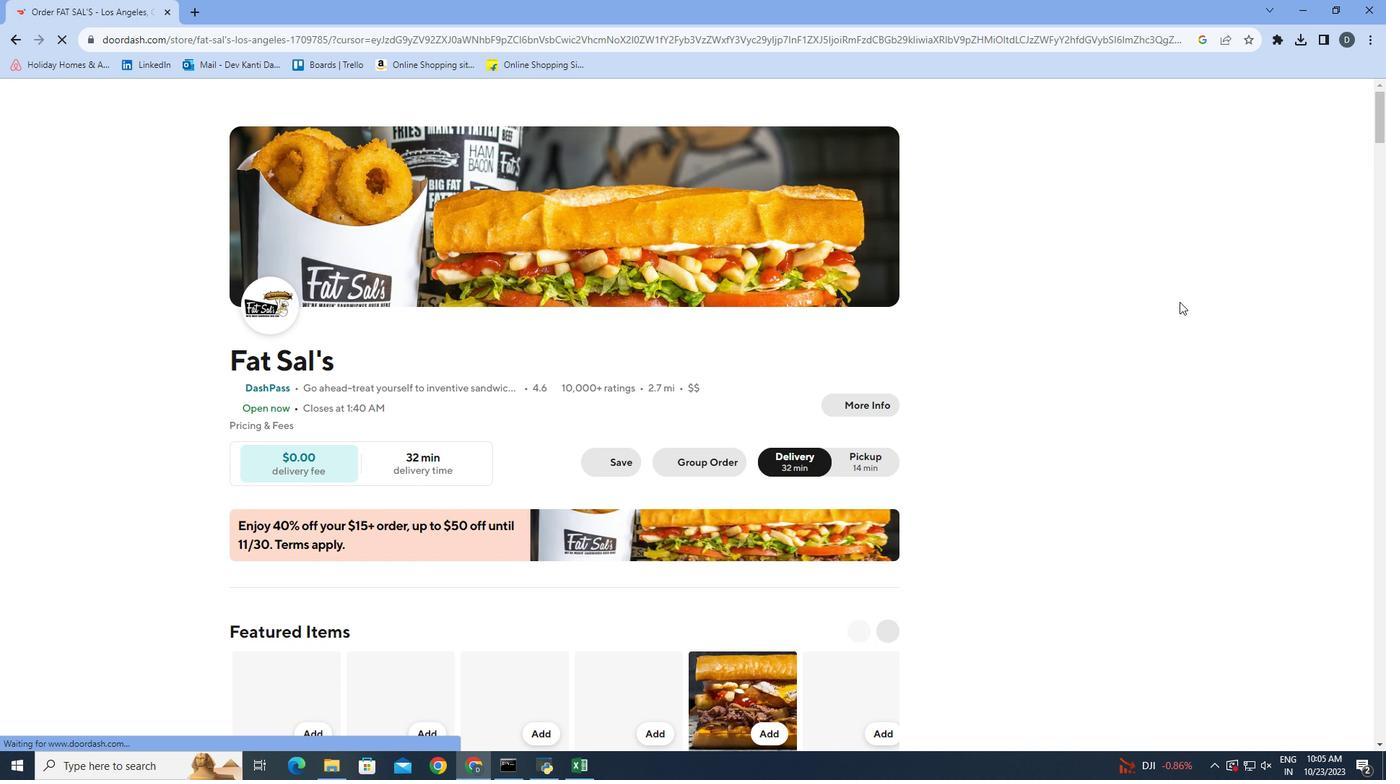 
Action: Mouse moved to (1180, 301)
Screenshot: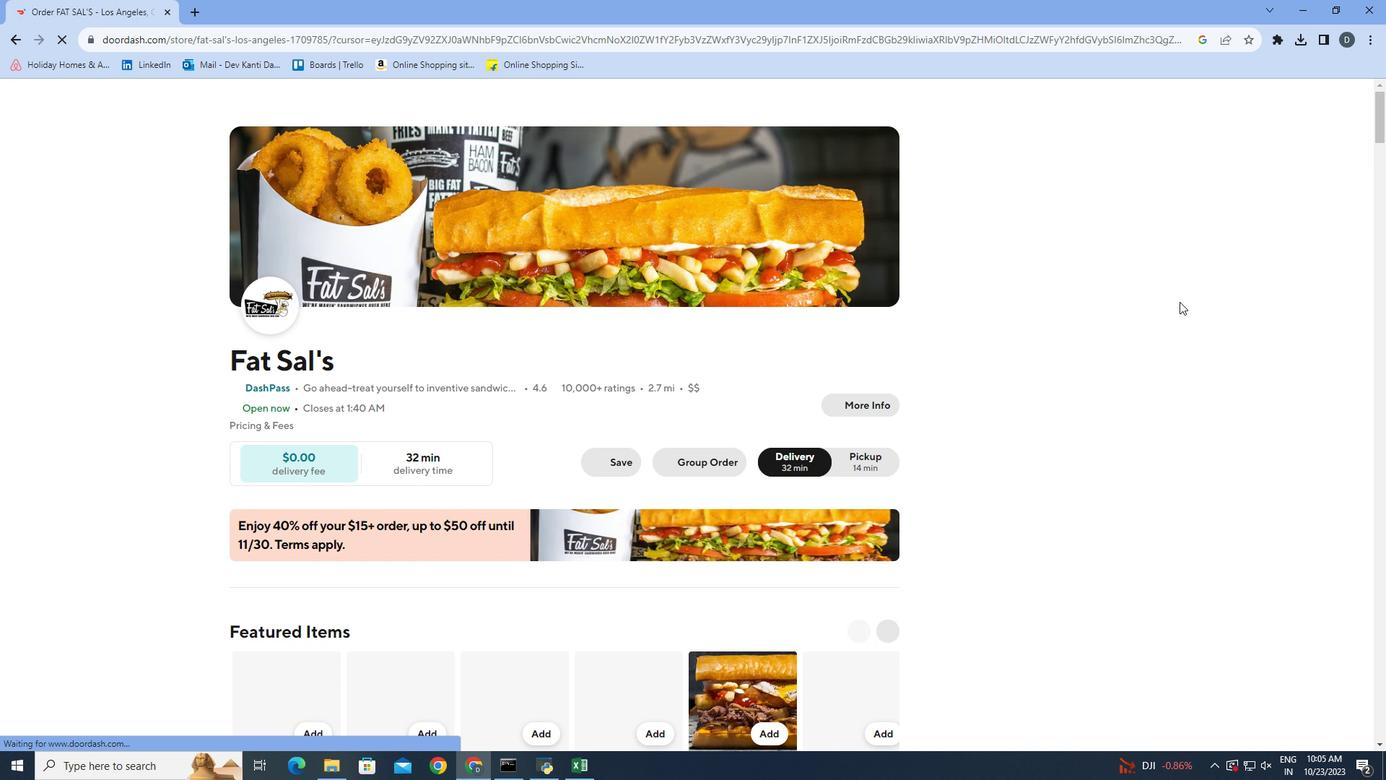 
Action: Mouse scrolled (1180, 301) with delta (0, 0)
Screenshot: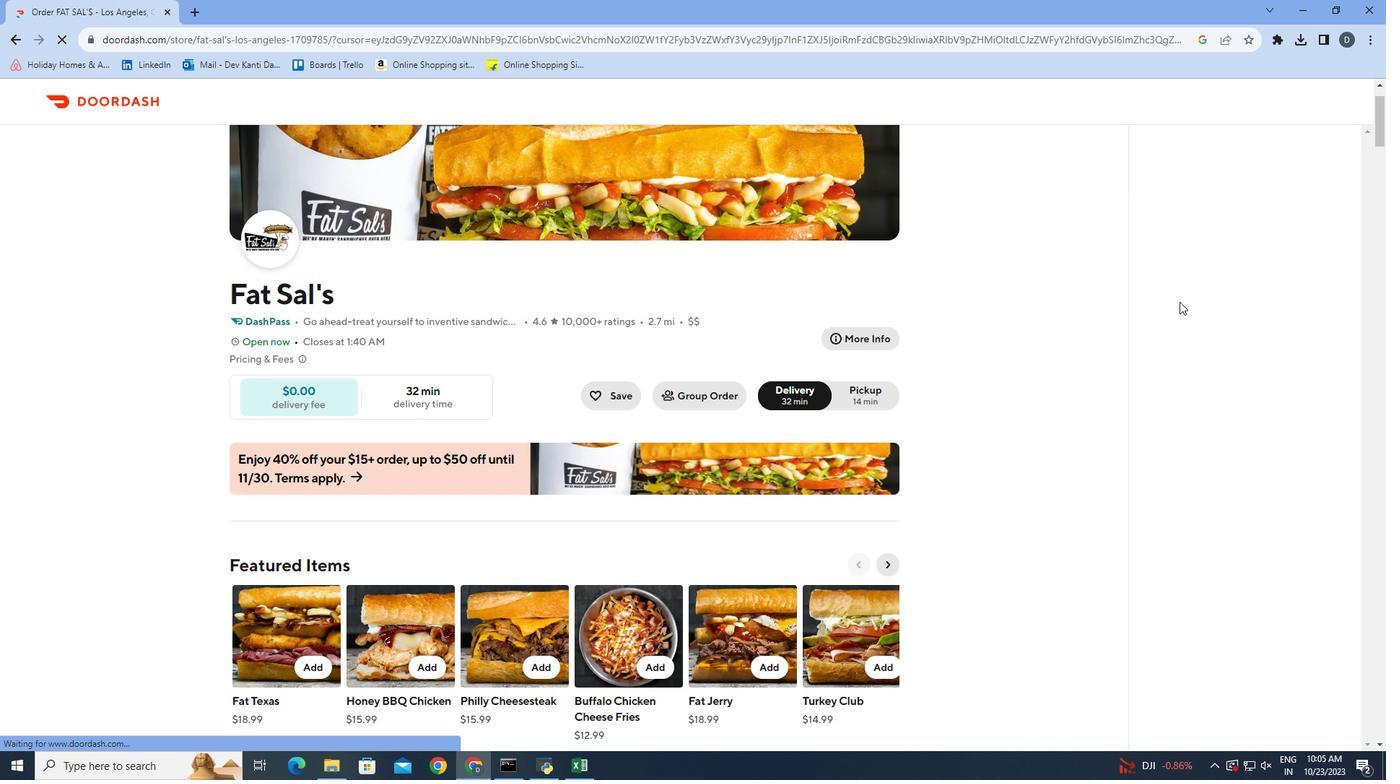 
Action: Mouse scrolled (1180, 301) with delta (0, 0)
Screenshot: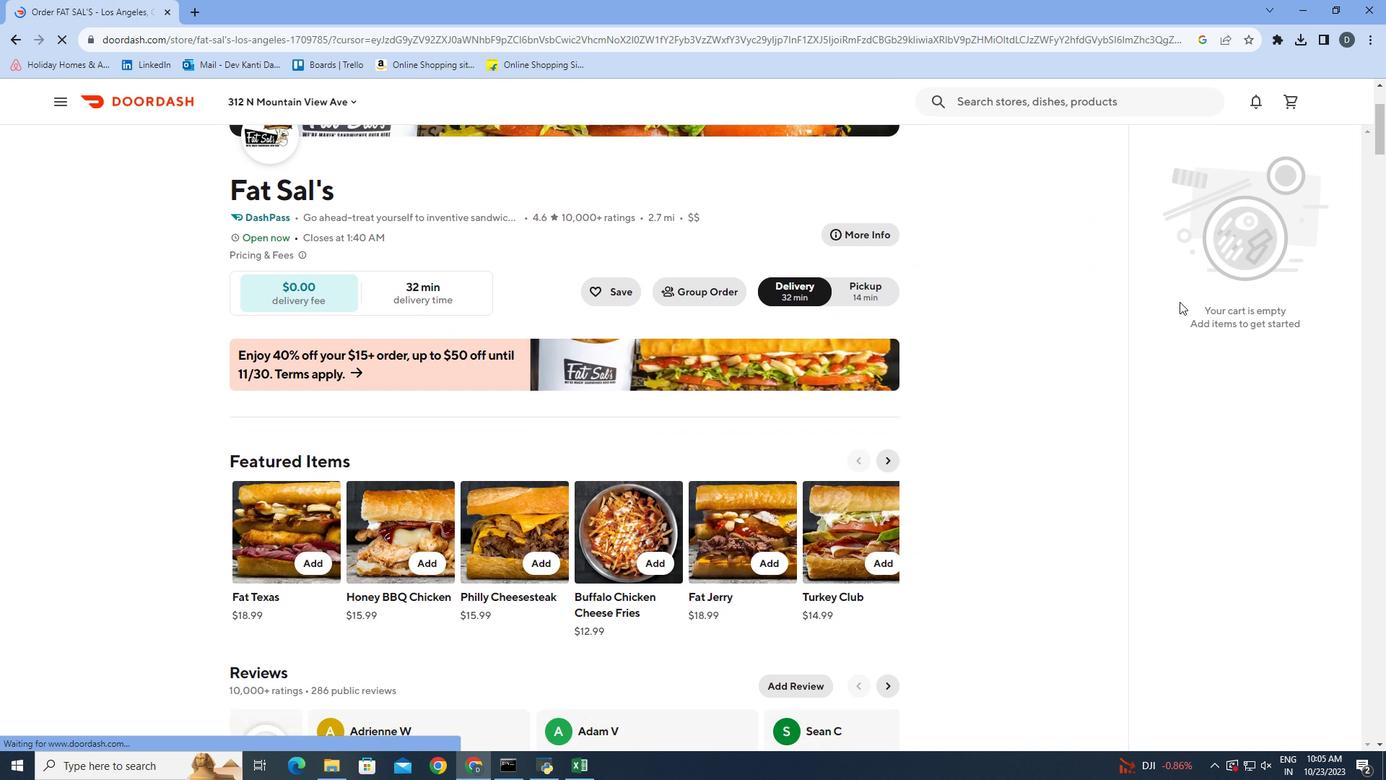 
Action: Mouse moved to (1053, 351)
Screenshot: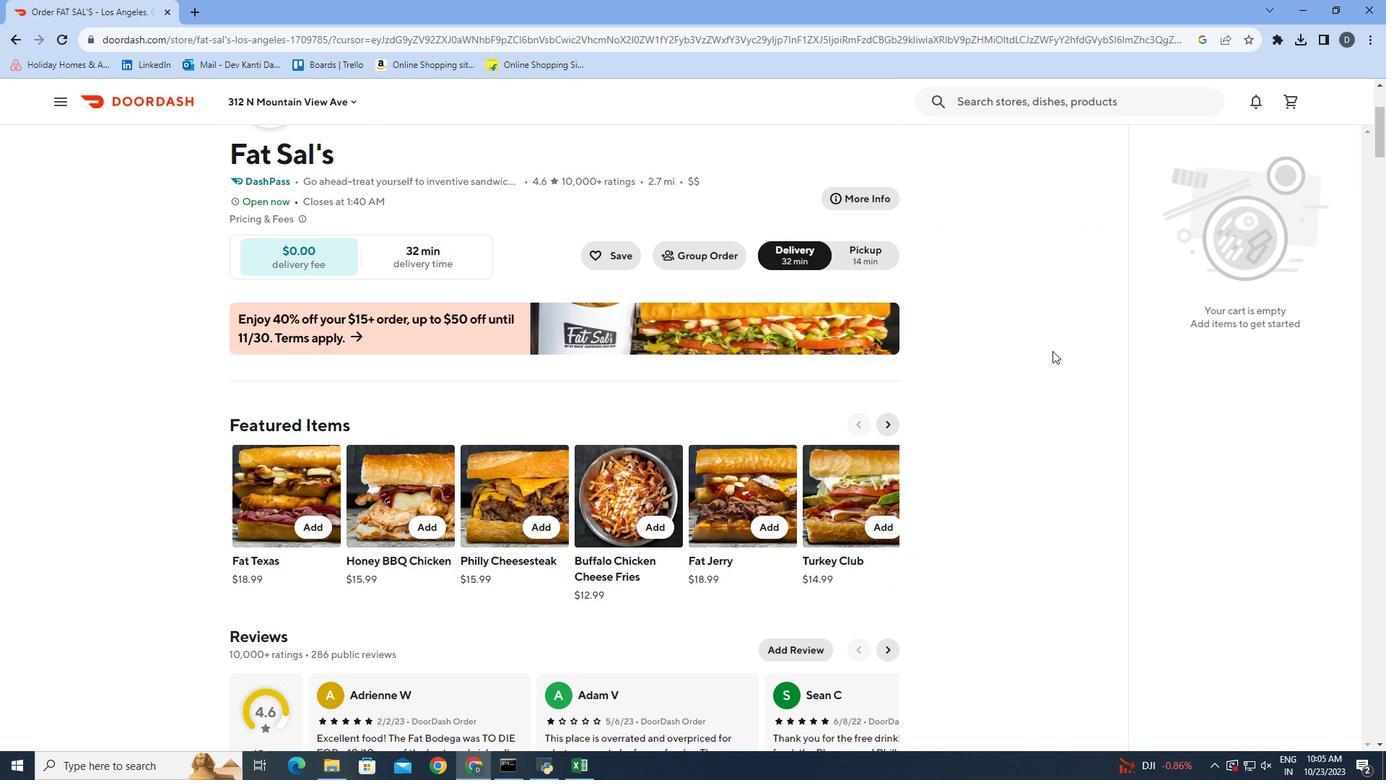 
Action: Mouse scrolled (1053, 350) with delta (0, 0)
Screenshot: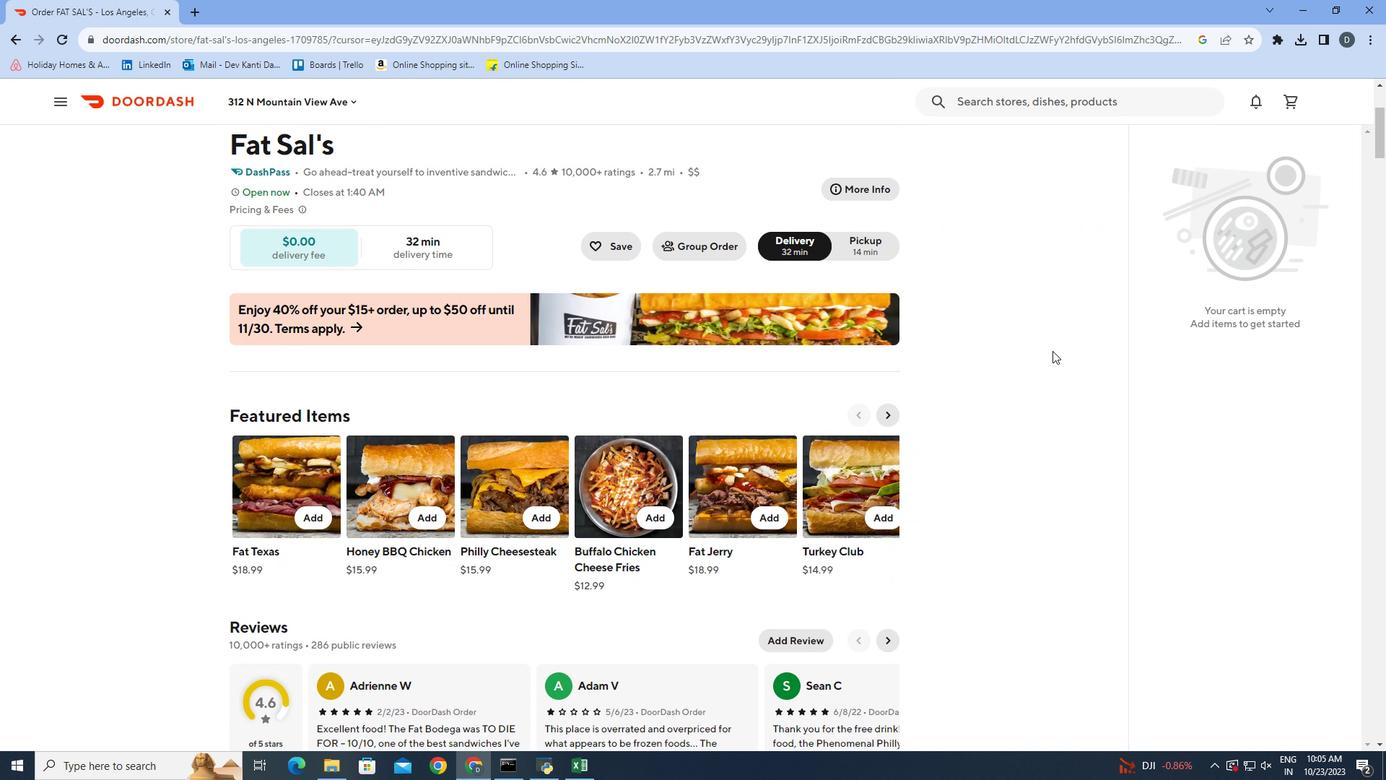 
Action: Mouse scrolled (1053, 350) with delta (0, 0)
Screenshot: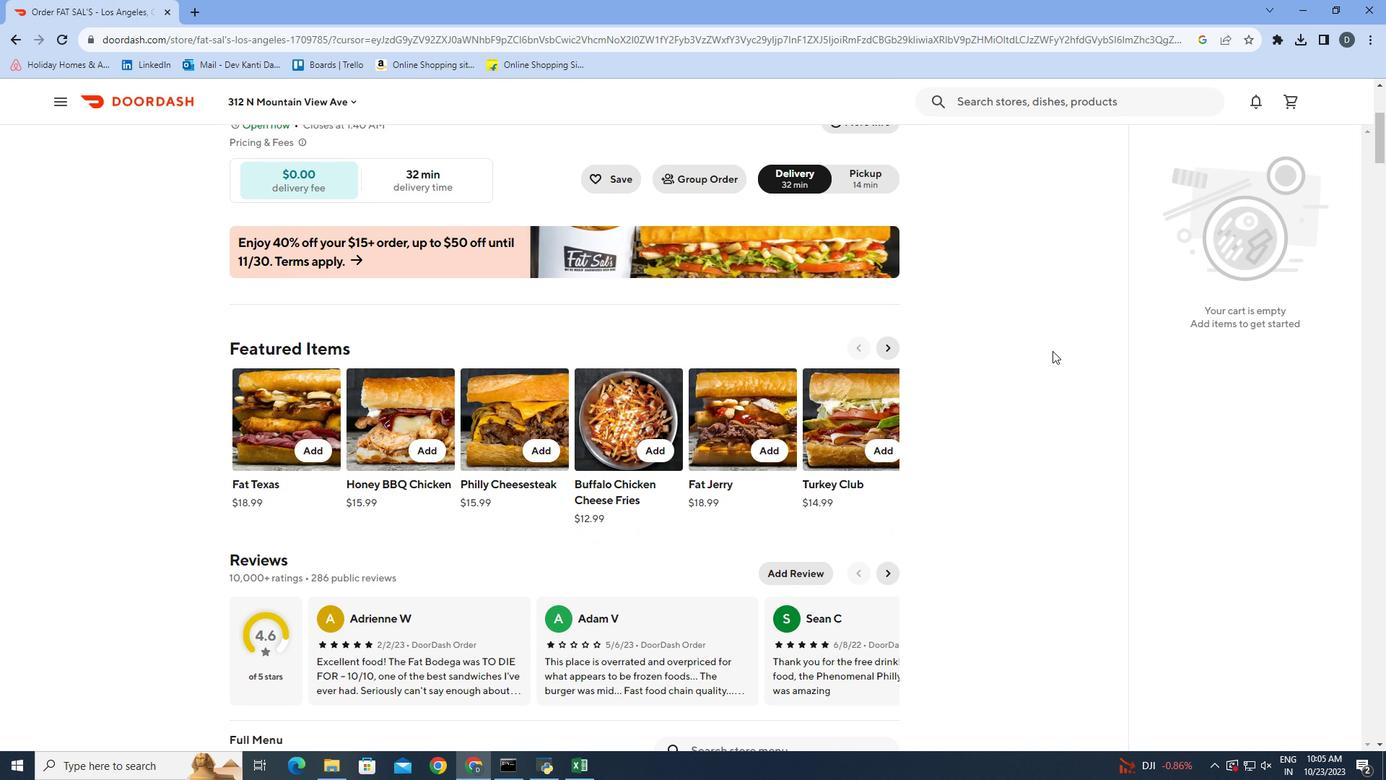 
Action: Mouse moved to (1052, 350)
Screenshot: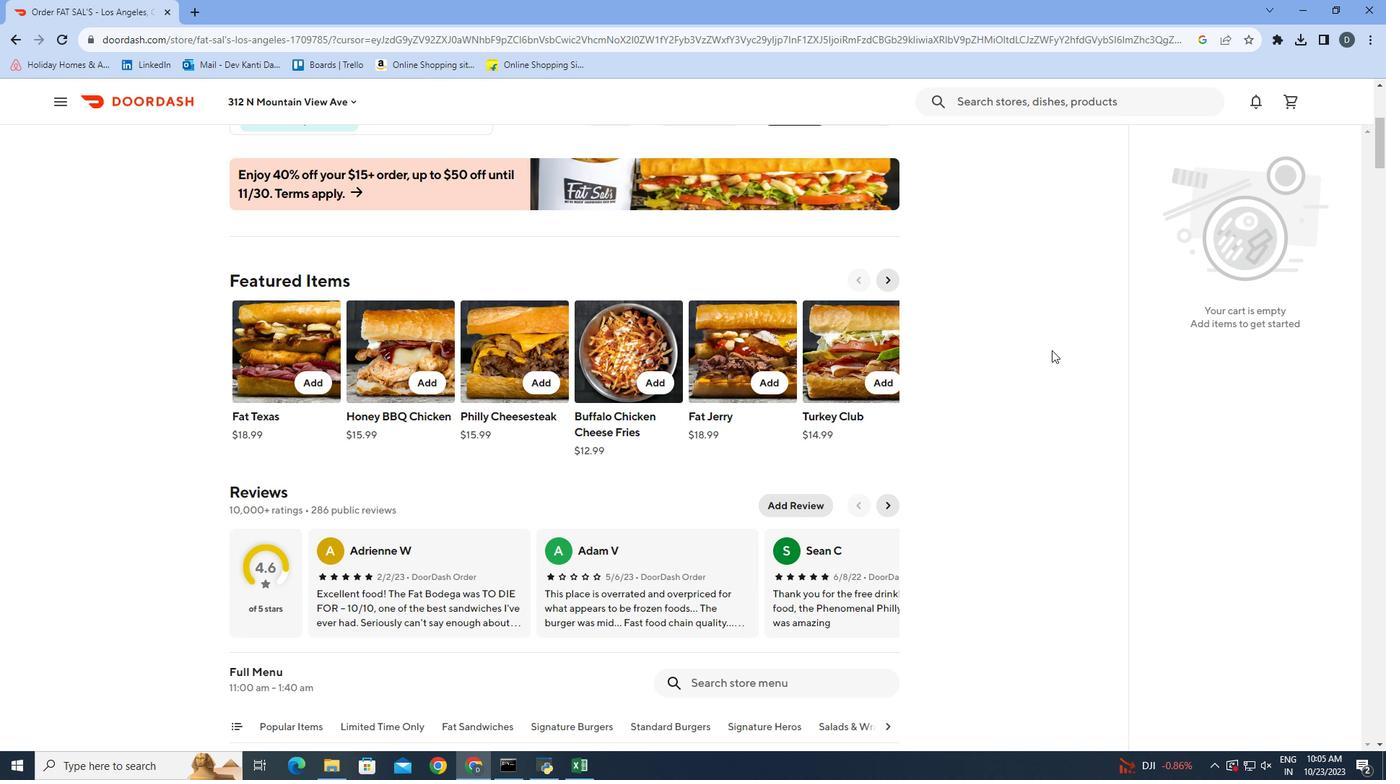 
Action: Mouse scrolled (1052, 349) with delta (0, 0)
Screenshot: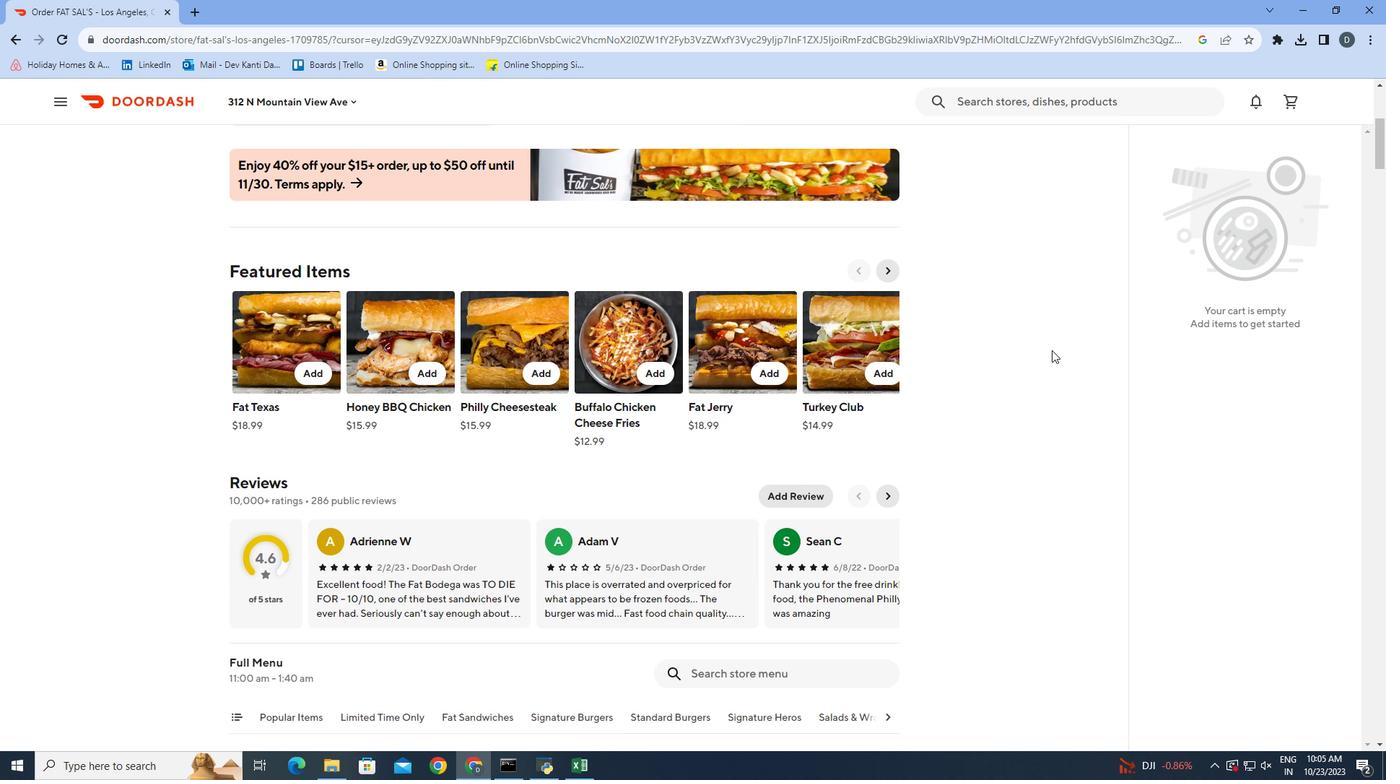 
Action: Mouse scrolled (1052, 349) with delta (0, 0)
Screenshot: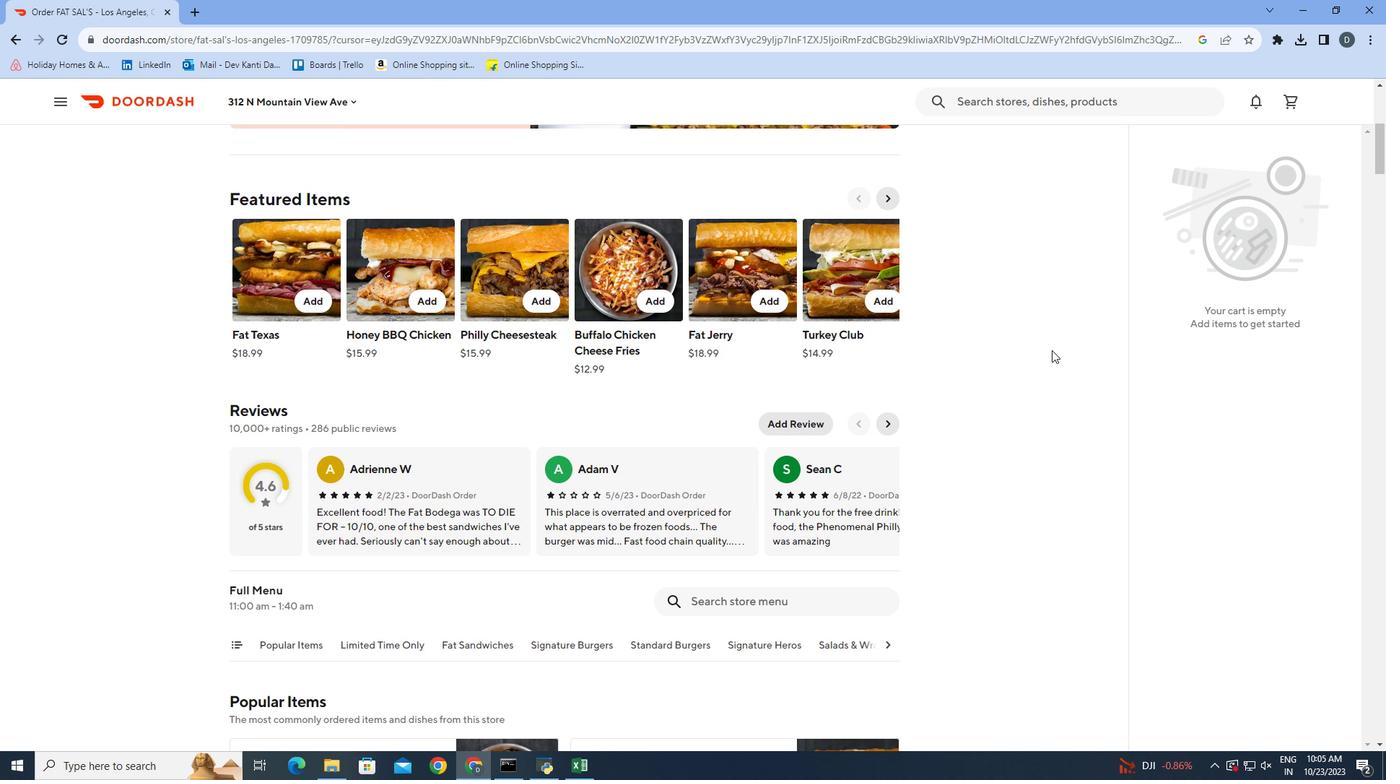 
Action: Mouse scrolled (1052, 349) with delta (0, 0)
Screenshot: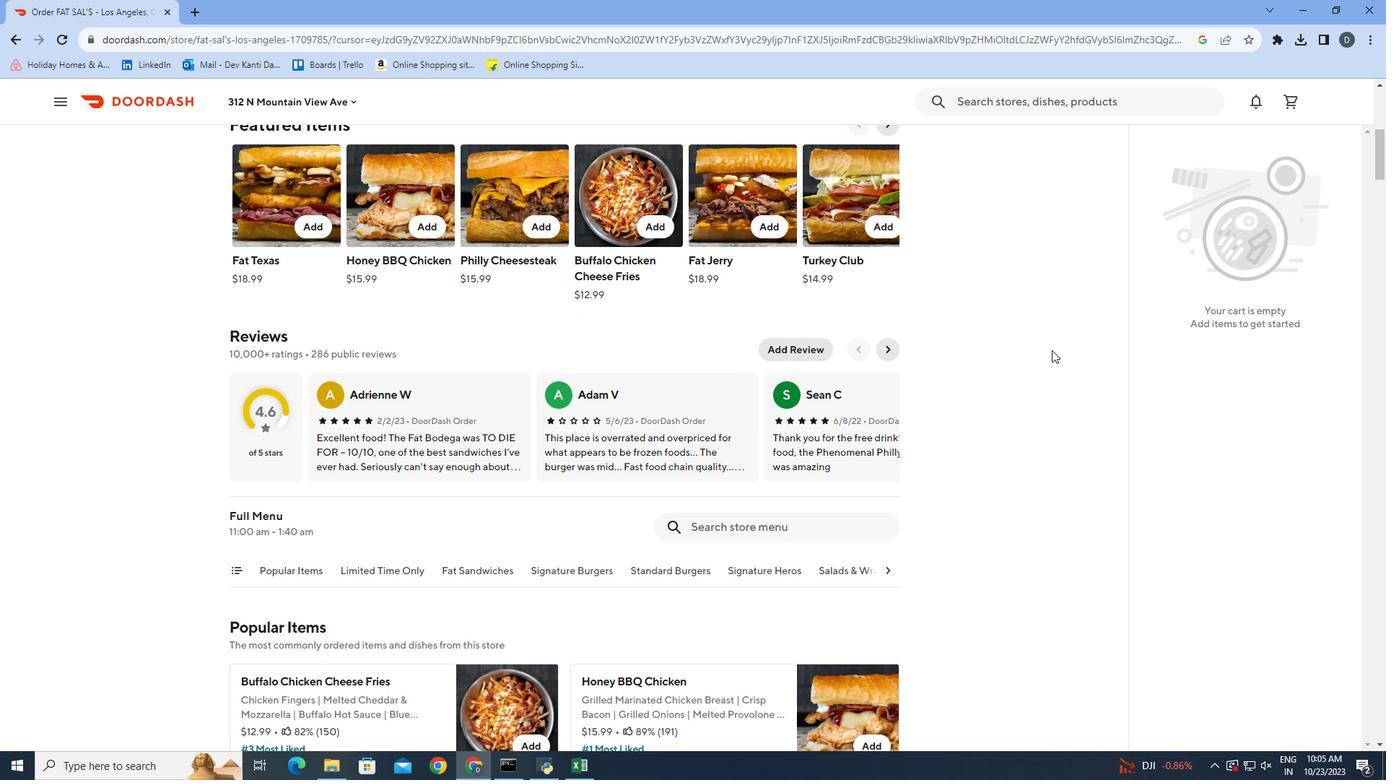 
Action: Mouse scrolled (1052, 349) with delta (0, 0)
Screenshot: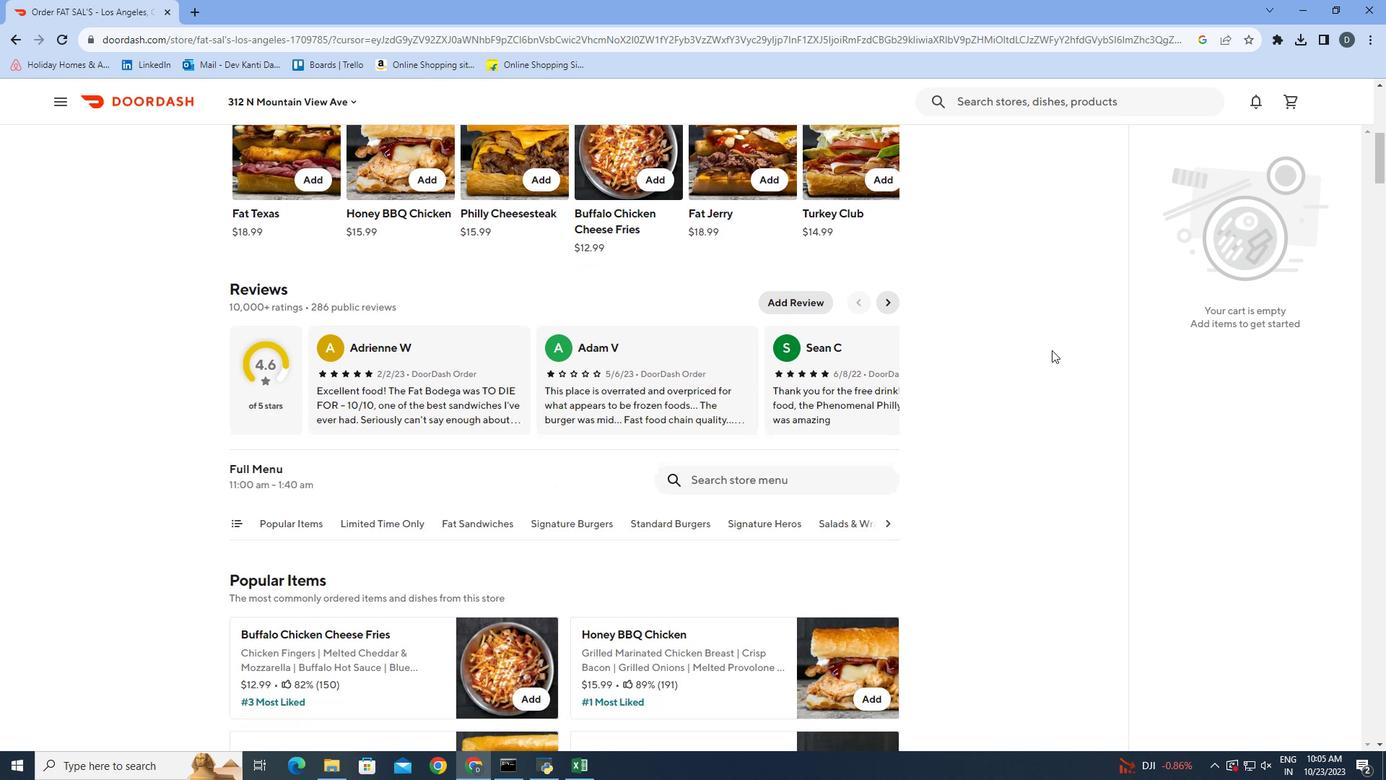 
Action: Mouse scrolled (1052, 349) with delta (0, 0)
Screenshot: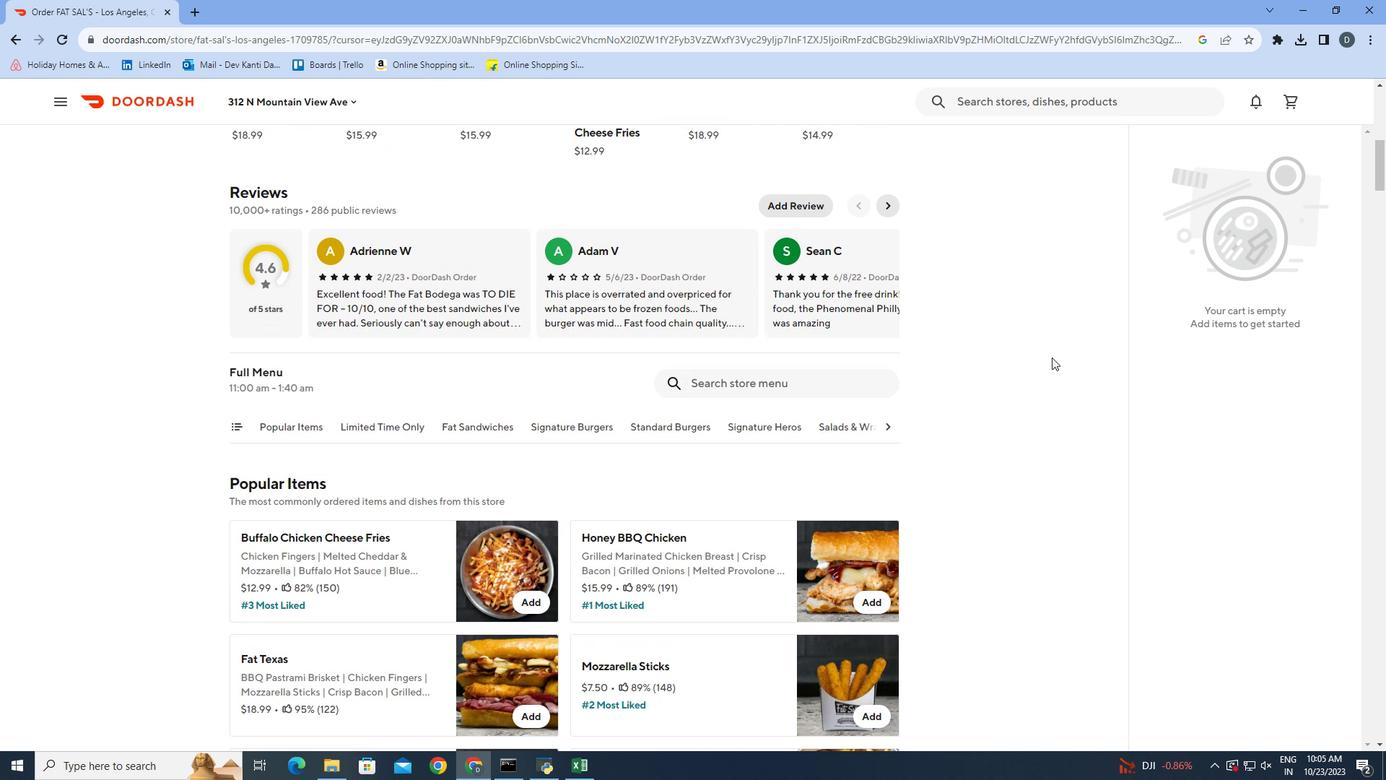 
Action: Mouse moved to (781, 325)
Screenshot: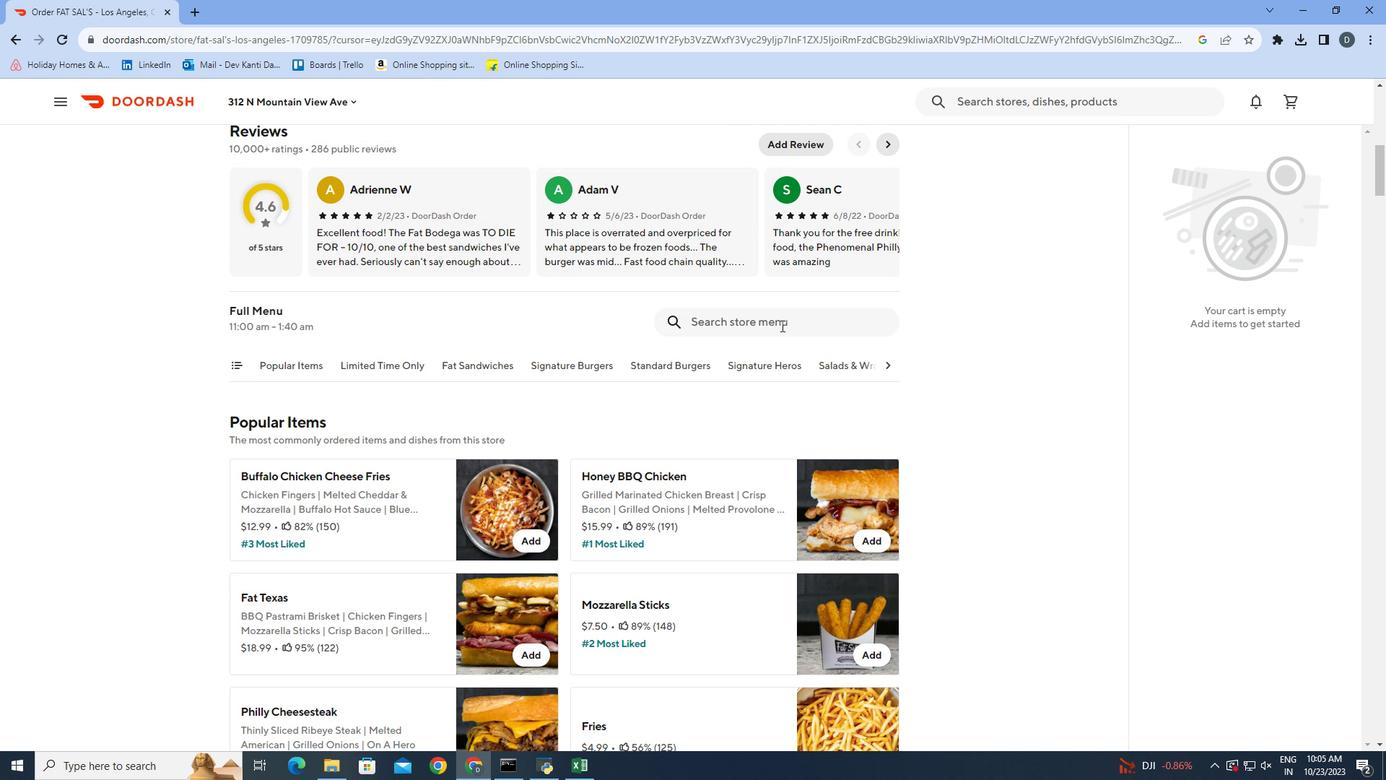 
Action: Mouse pressed left at (781, 325)
Screenshot: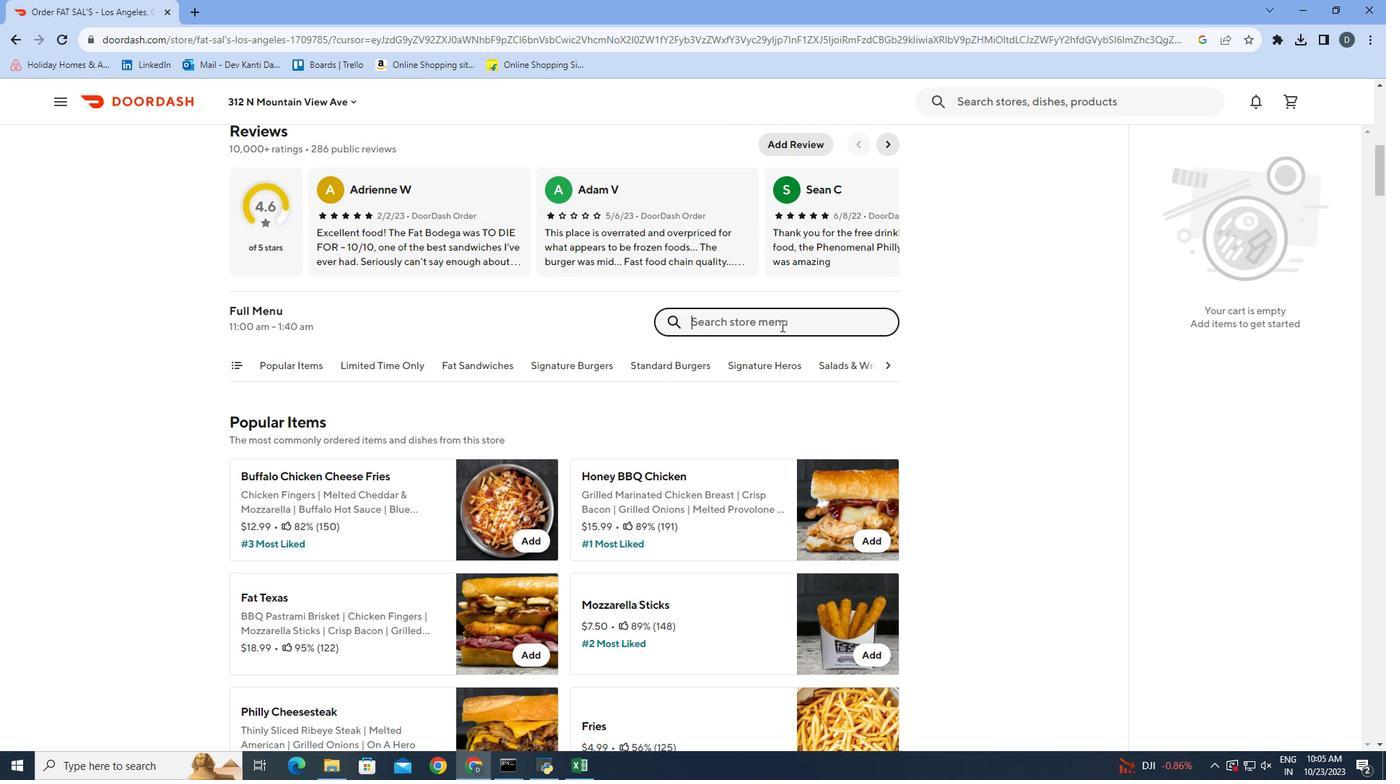 
Action: Key pressed <Key.shift>Fat<Key.space>
Screenshot: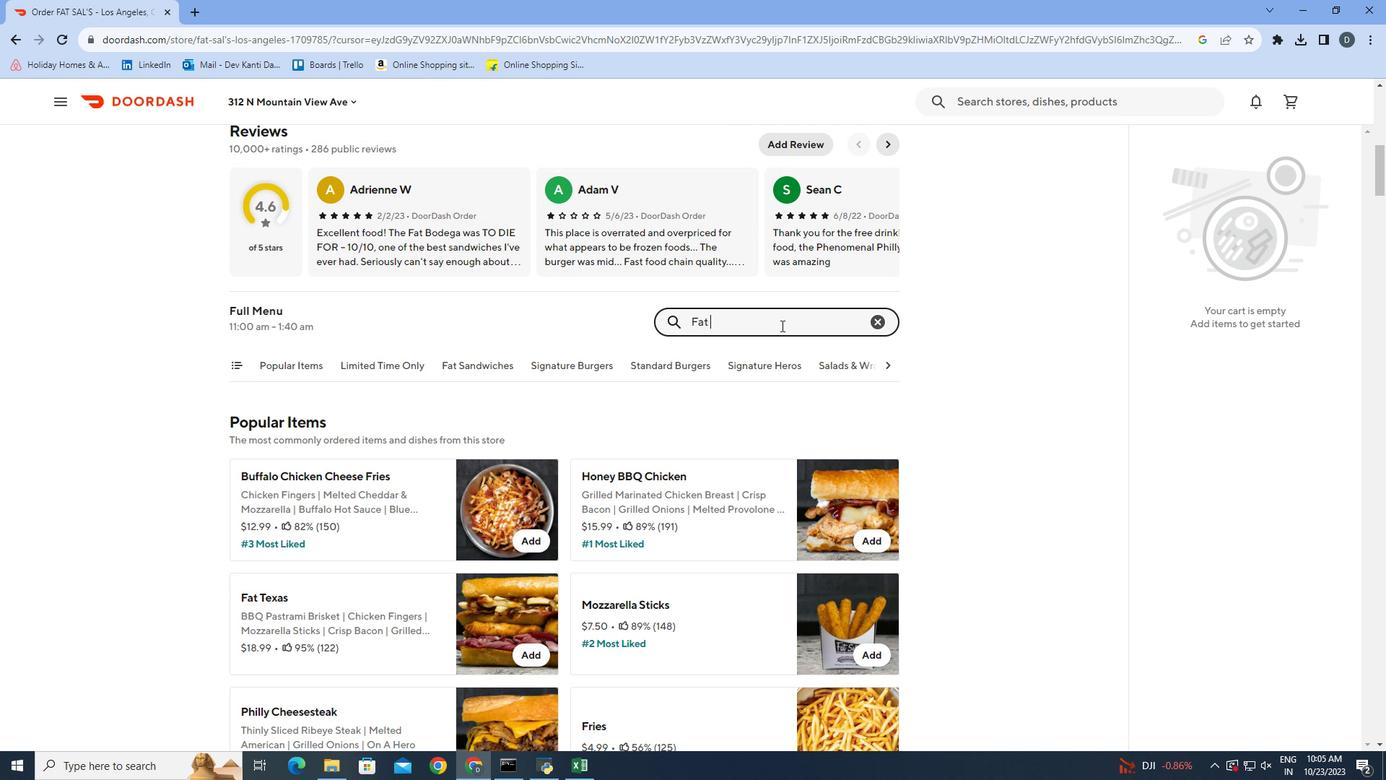 
Action: Mouse moved to (781, 325)
Screenshot: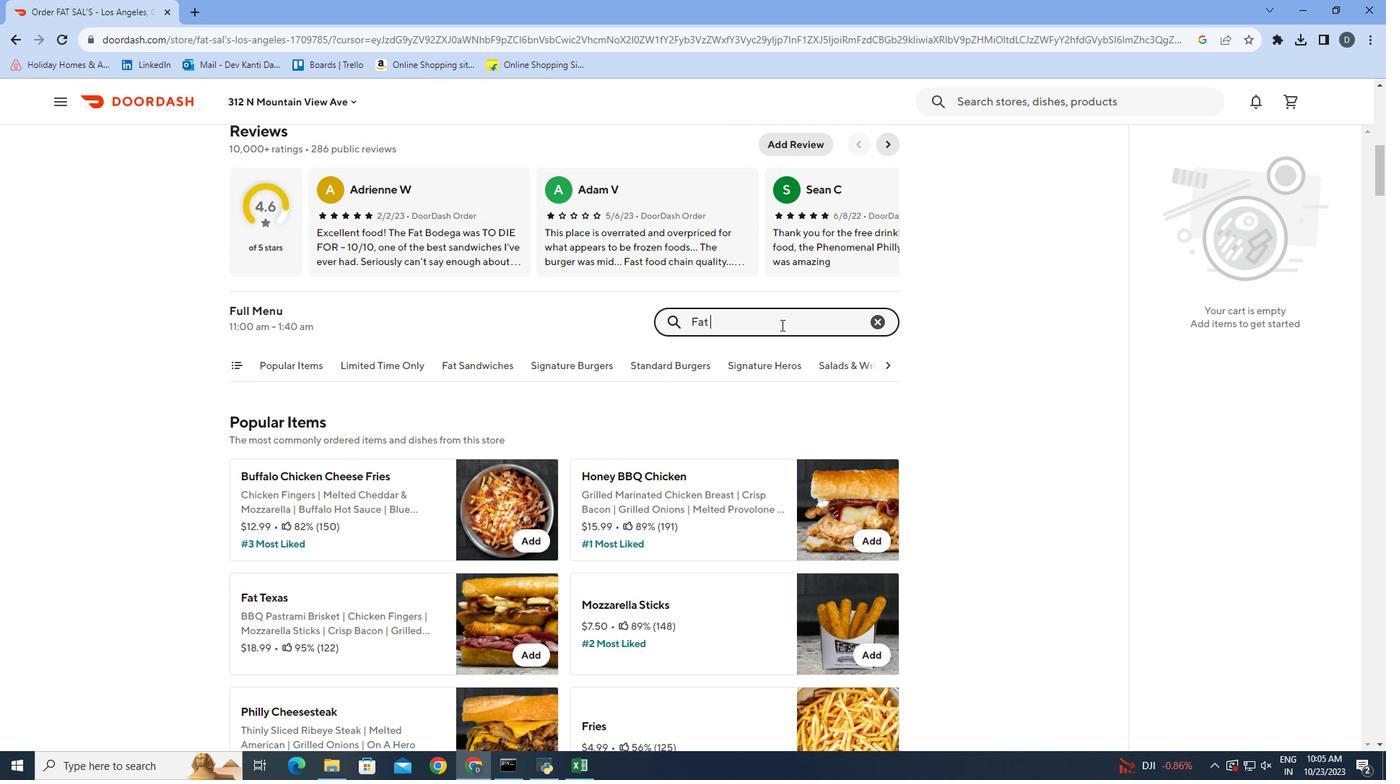 
Action: Key pressed <Key.shift><Key.shift><Key.shift><Key.shift><Key.shift><Key.shift><Key.shift><Key.shift><Key.shift><Key.shift>H<Key.backspace><Key.shift>Jaime<Key.enter>
Screenshot: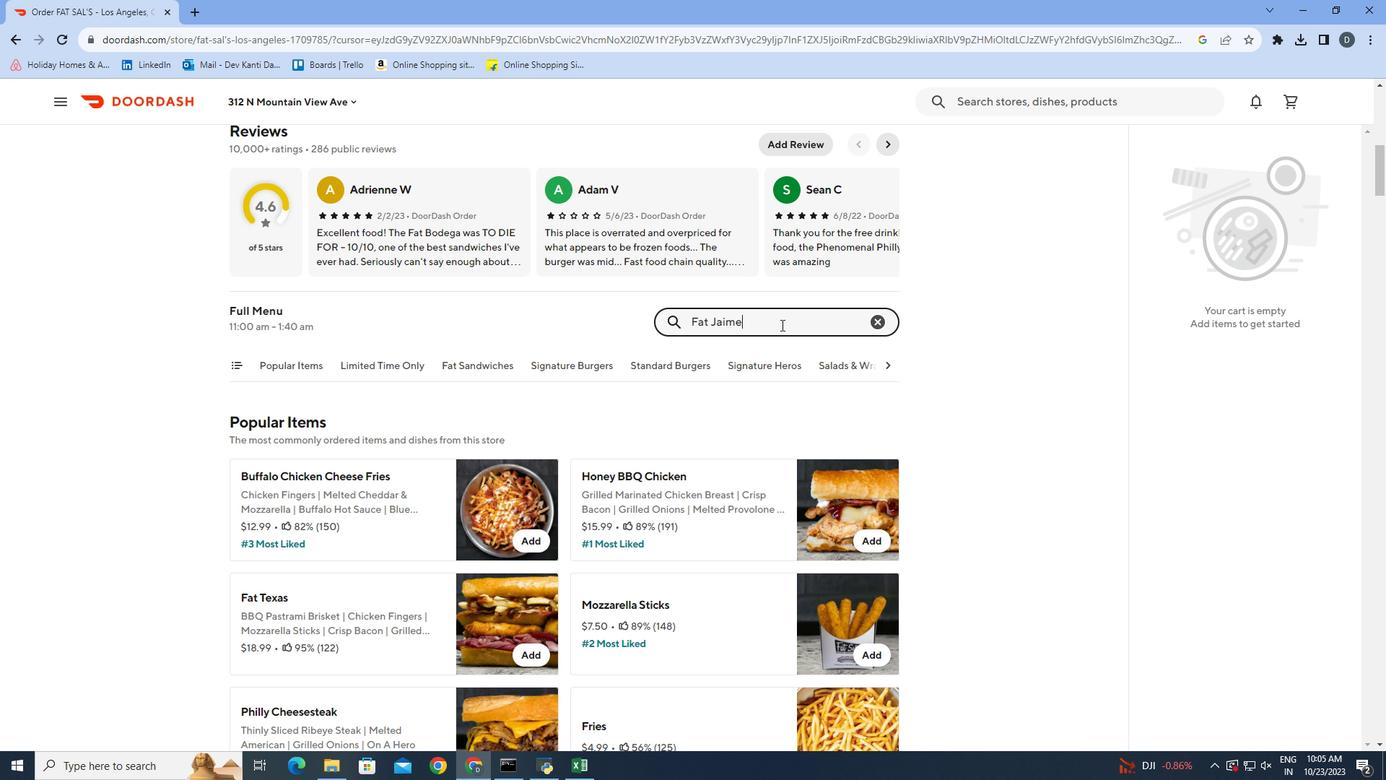 
Action: Mouse moved to (529, 404)
Screenshot: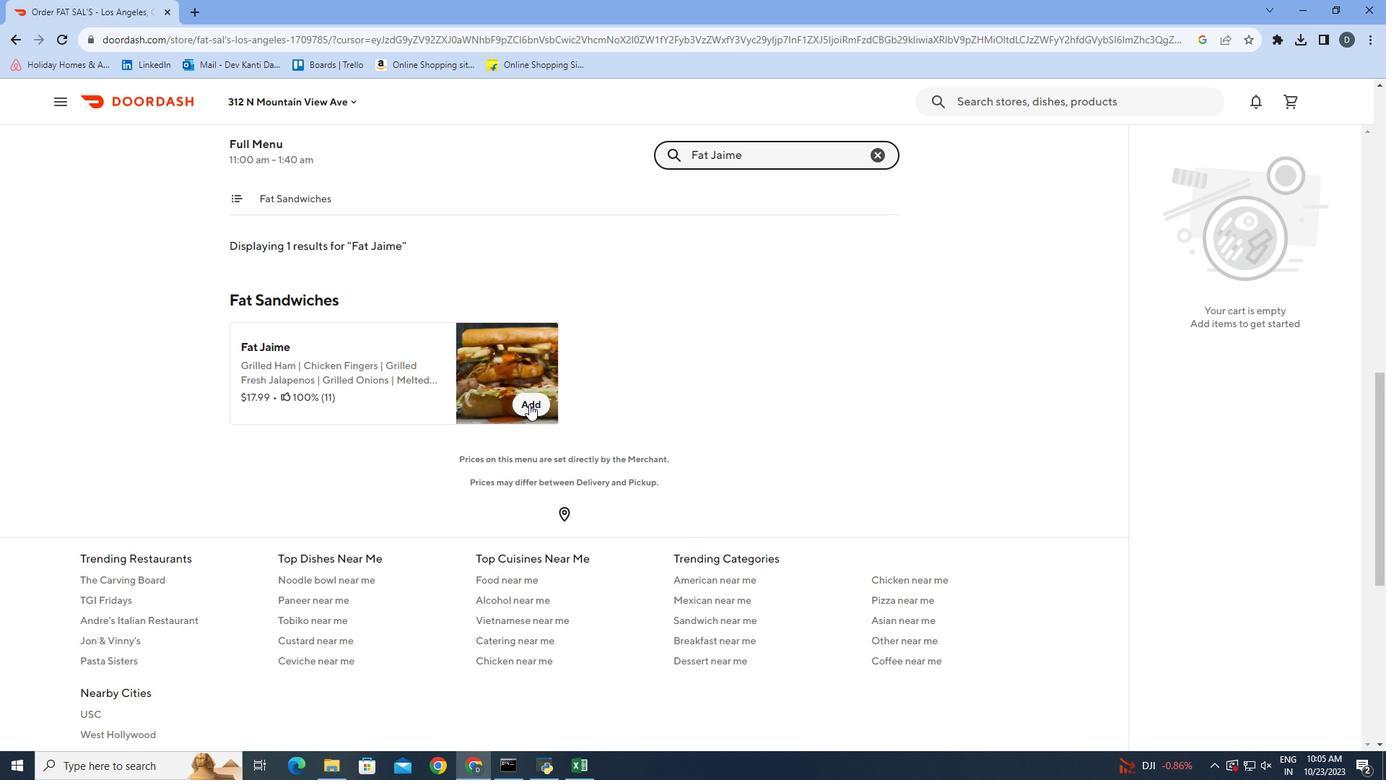 
Action: Mouse pressed left at (529, 404)
Screenshot: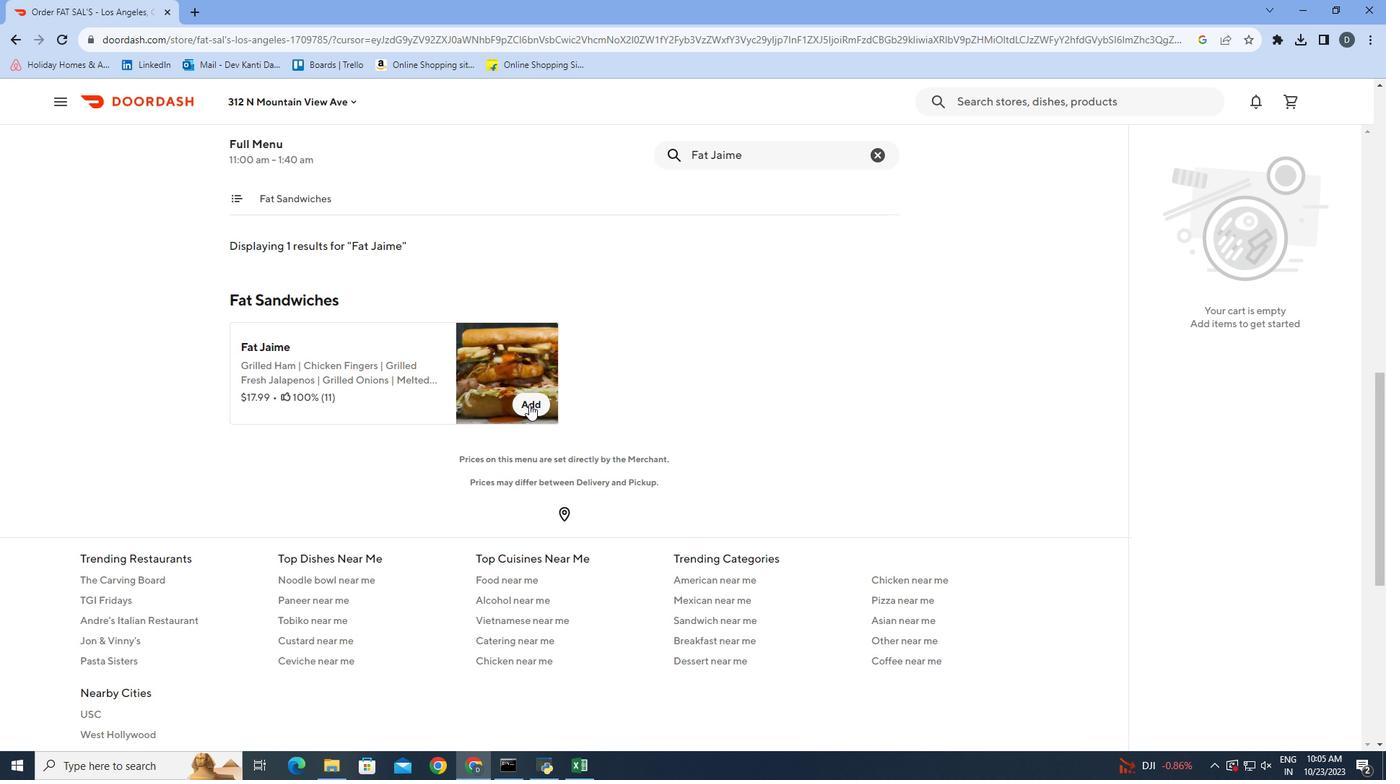 
Action: Mouse moved to (858, 711)
Screenshot: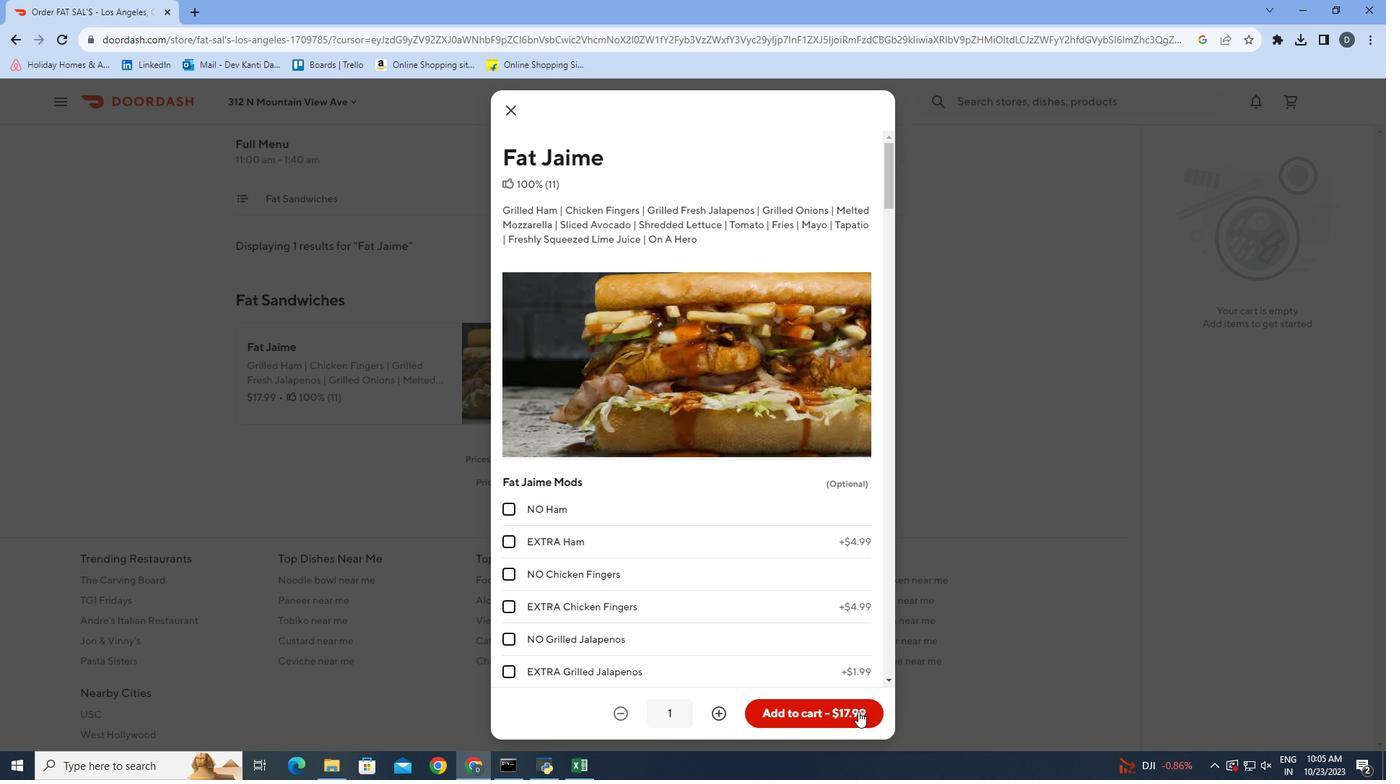 
Action: Mouse pressed left at (858, 711)
Screenshot: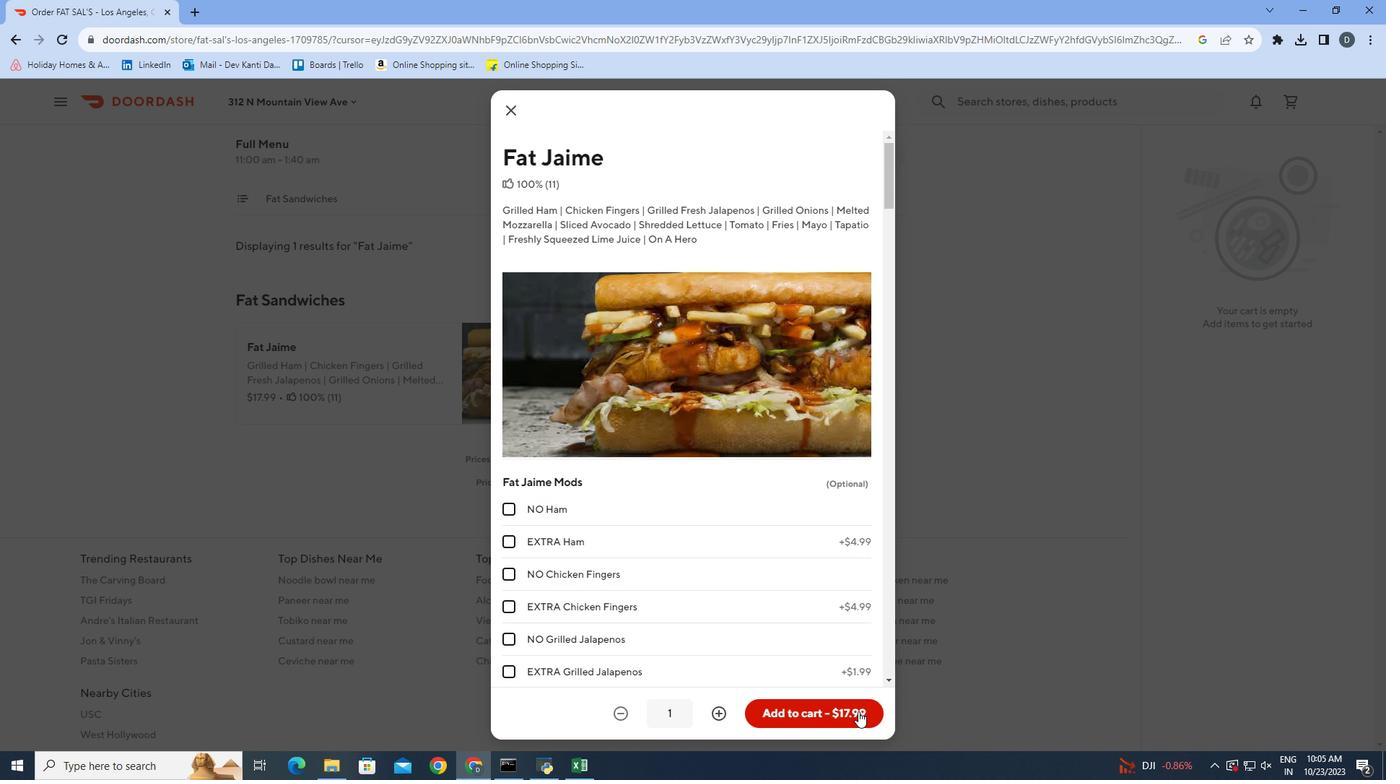 
Action: Mouse moved to (1027, 428)
Screenshot: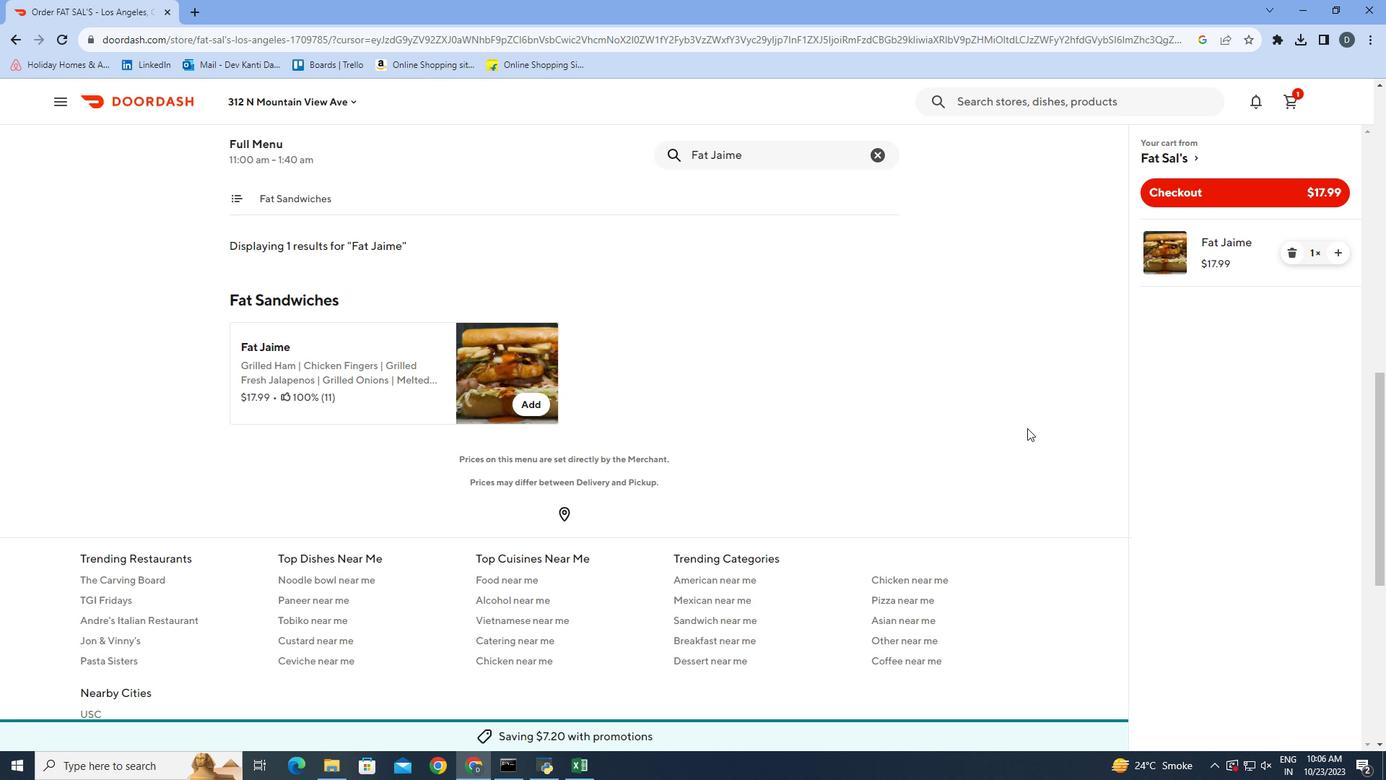 
